 Task: Change  the formatting of the data to Which is Less than 10, In conditional formating, put the option 'Light Red Fill with Drak Red Text. 'add another formatting option Format As Table, insert the option Blue Table style Light 9 , change the format of Column Width to Auto fit Row HeightIn the sheet   Proactive Sales   book
Action: Mouse moved to (66, 217)
Screenshot: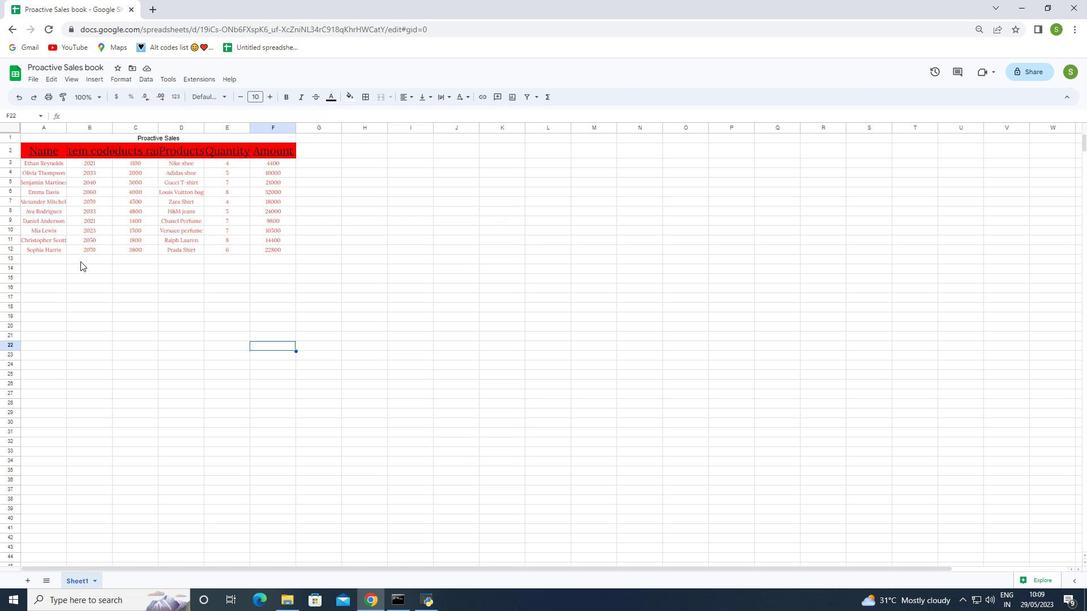 
Action: Mouse pressed left at (79, 265)
Screenshot: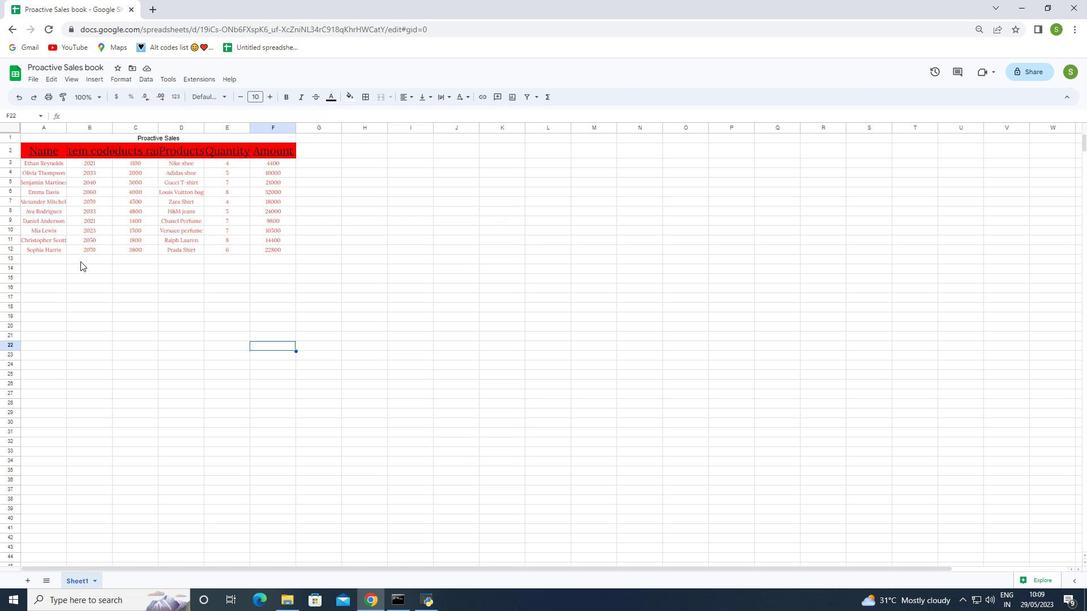
Action: Mouse moved to (26, 146)
Screenshot: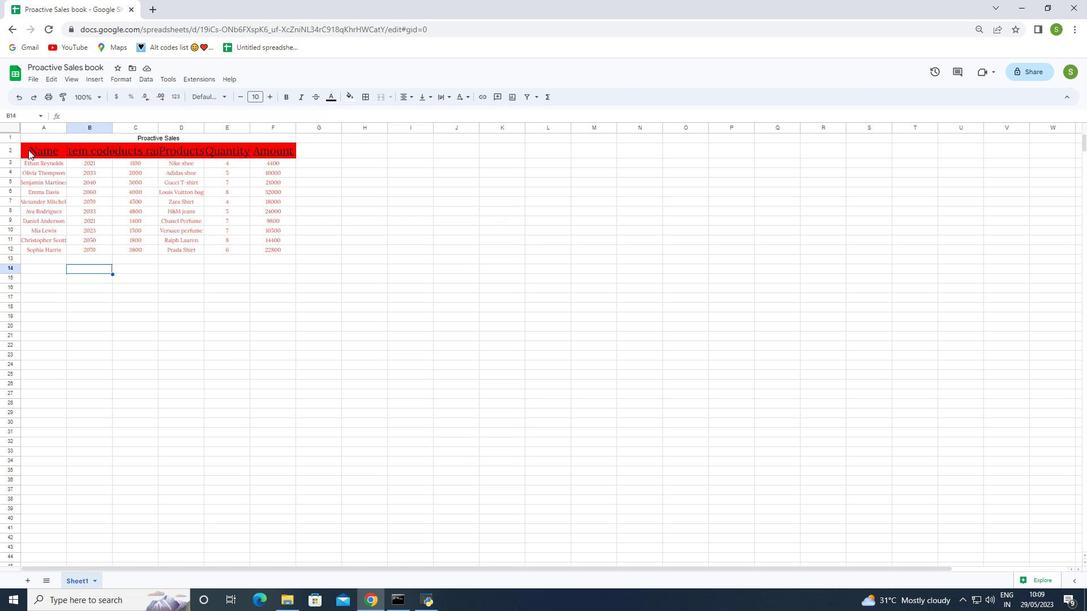 
Action: Mouse pressed left at (26, 146)
Screenshot: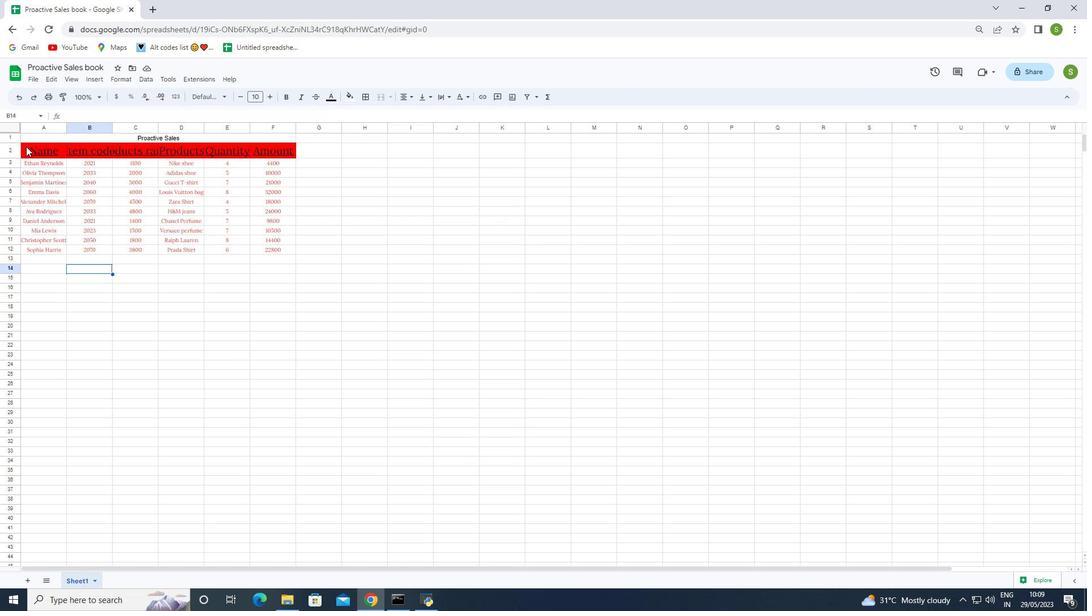 
Action: Mouse moved to (249, 312)
Screenshot: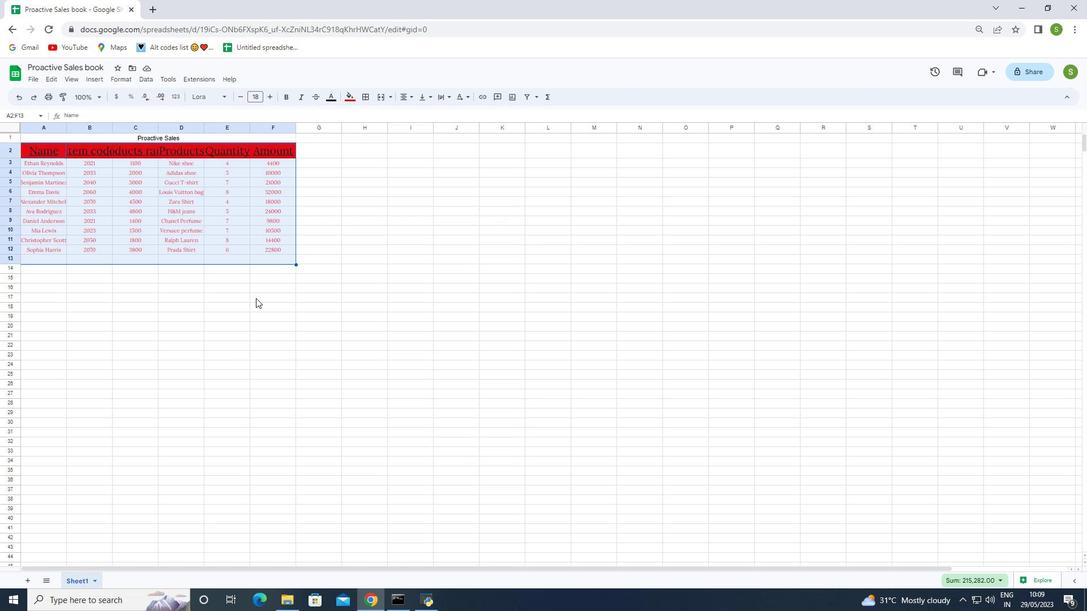 
Action: Mouse pressed left at (249, 312)
Screenshot: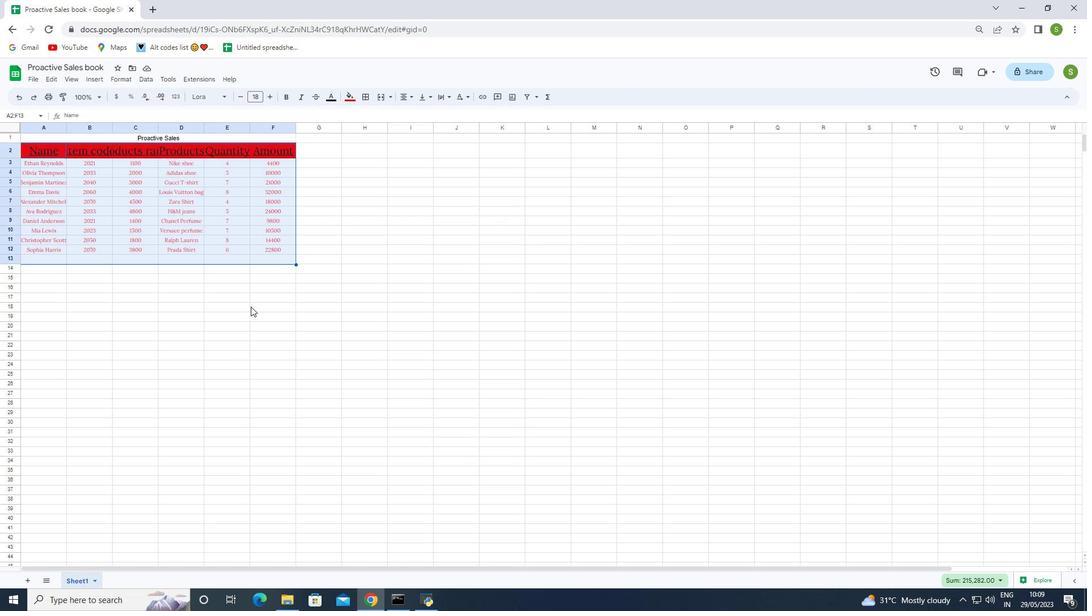 
Action: Mouse moved to (24, 145)
Screenshot: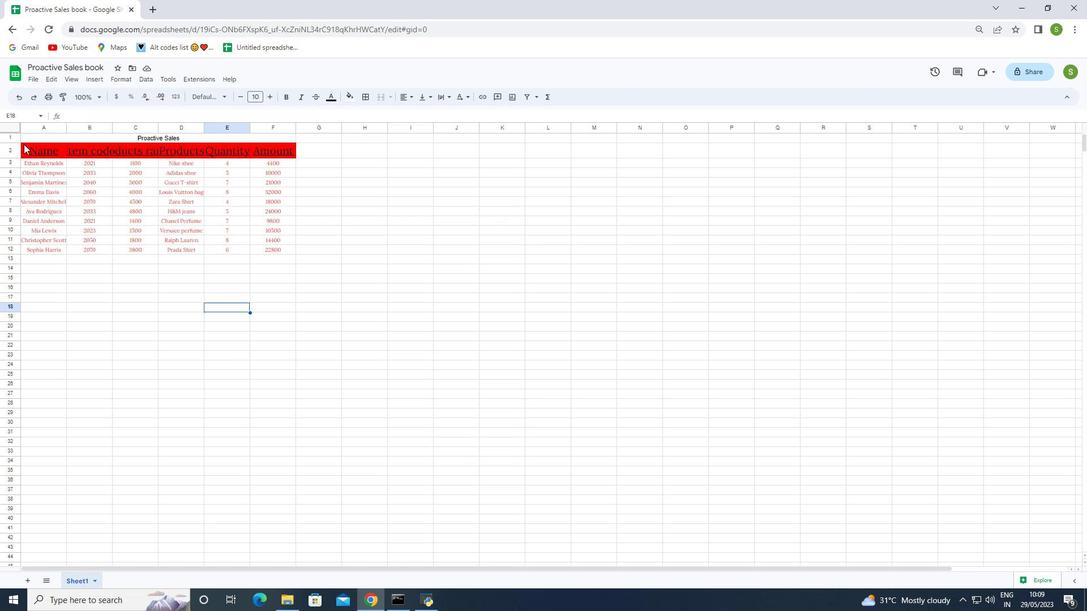 
Action: Mouse pressed left at (24, 145)
Screenshot: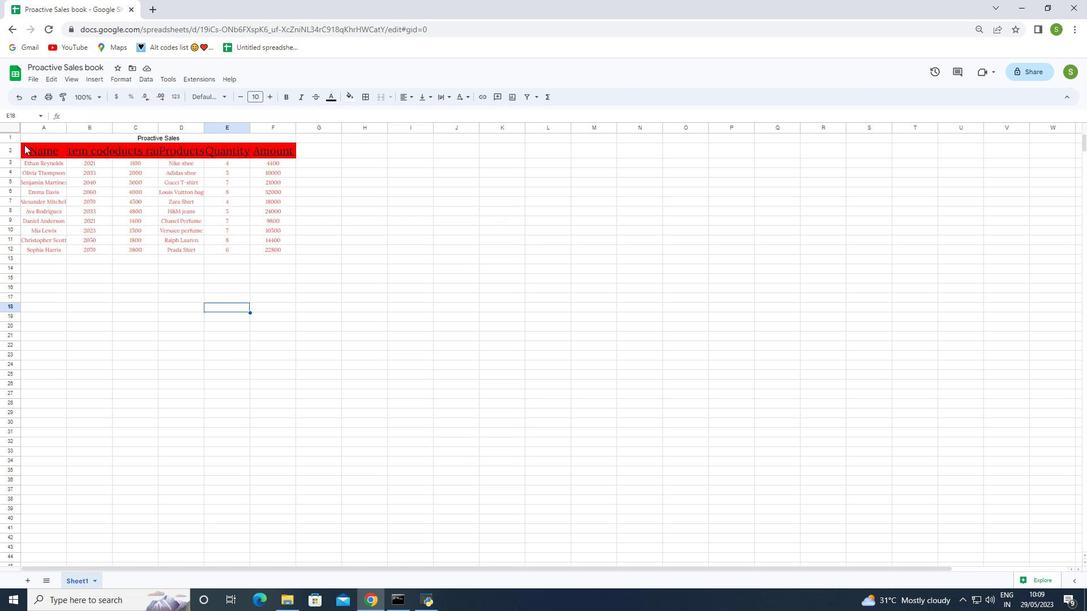 
Action: Mouse moved to (139, 244)
Screenshot: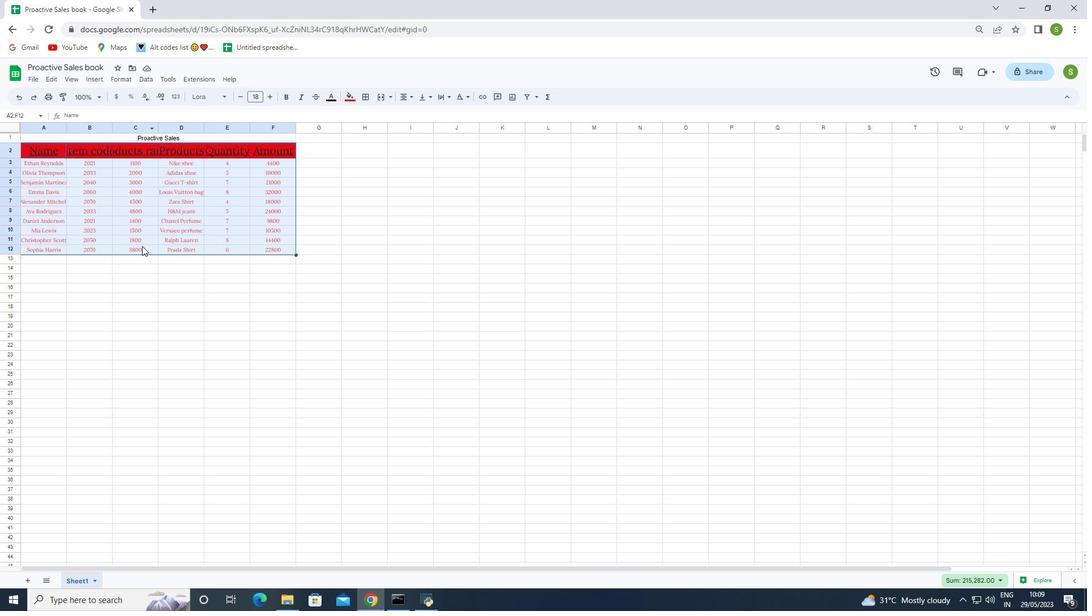 
Action: Mouse pressed left at (139, 244)
Screenshot: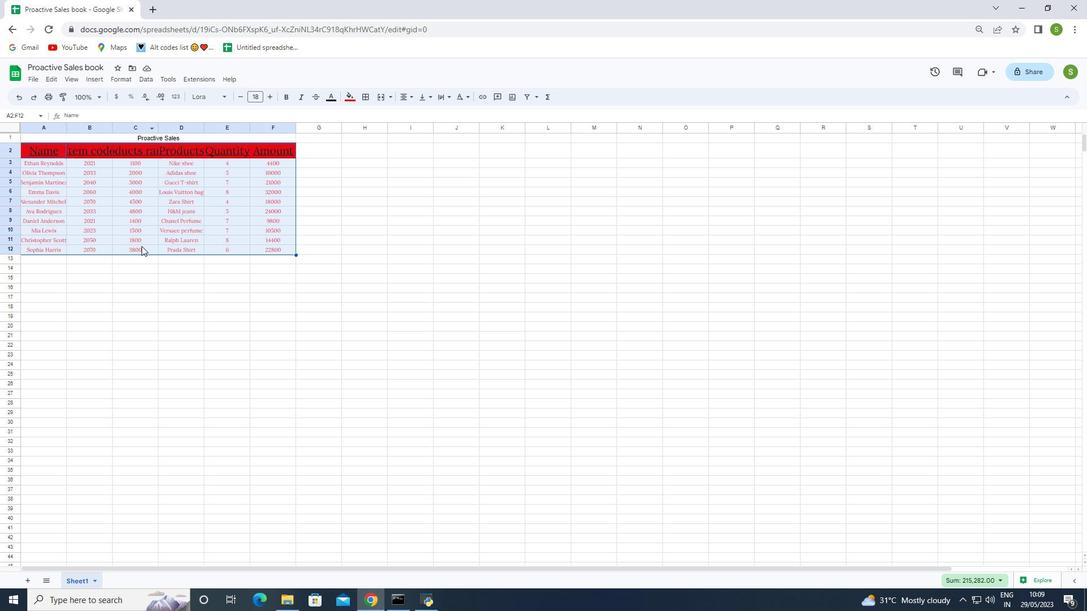
Action: Mouse moved to (27, 149)
Screenshot: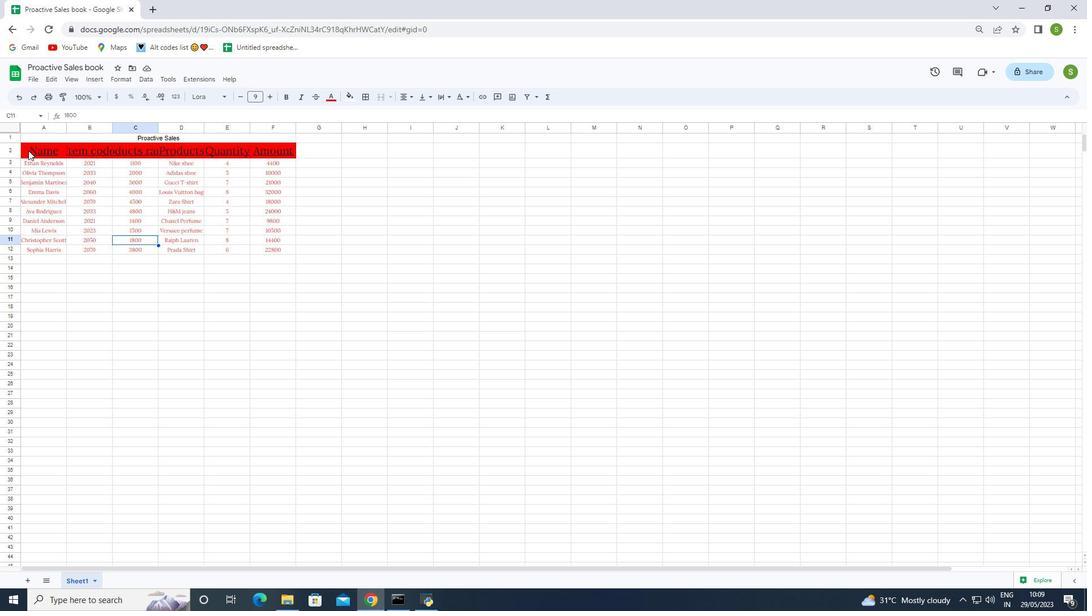 
Action: Mouse pressed left at (27, 149)
Screenshot: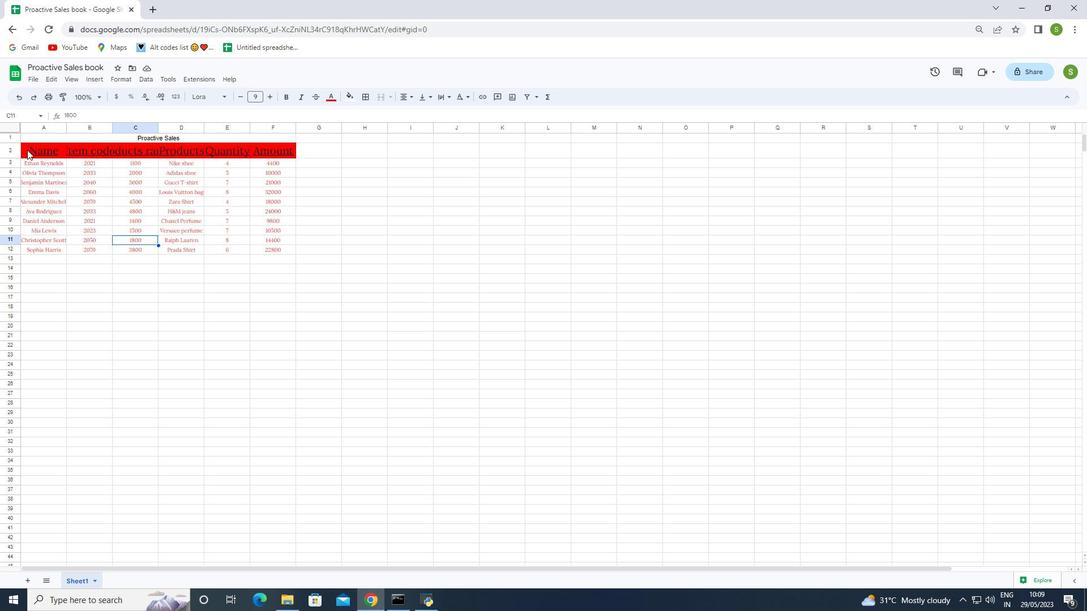 
Action: Mouse moved to (116, 82)
Screenshot: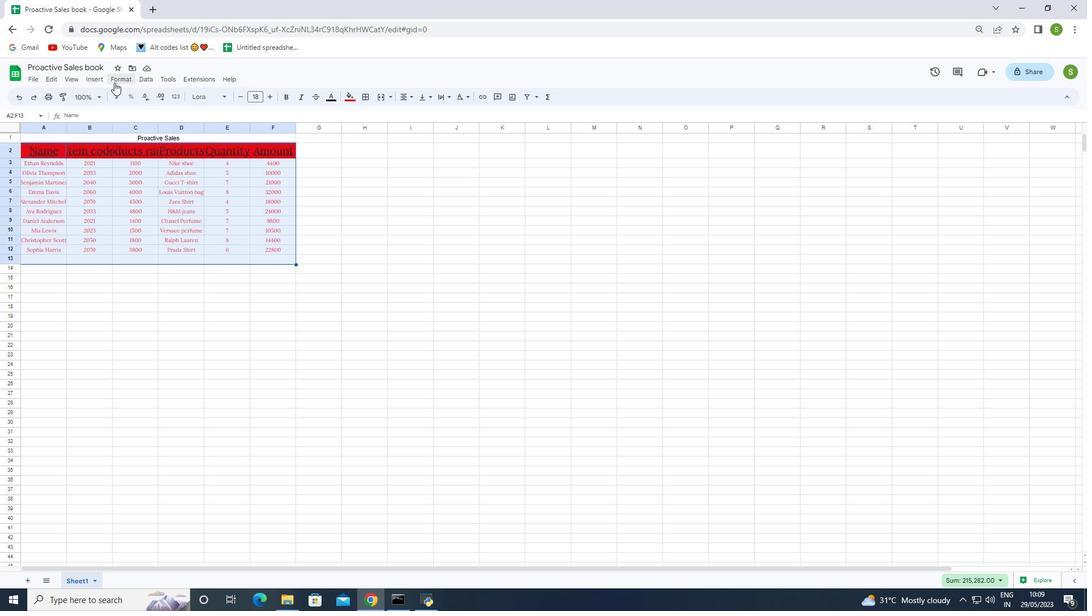 
Action: Mouse pressed left at (116, 82)
Screenshot: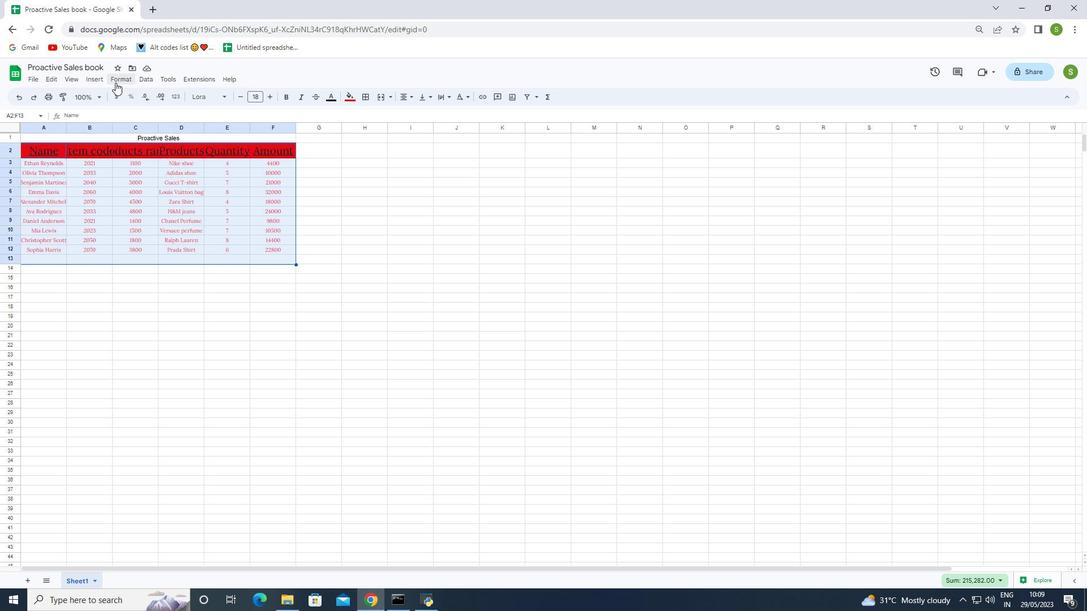 
Action: Mouse moved to (128, 233)
Screenshot: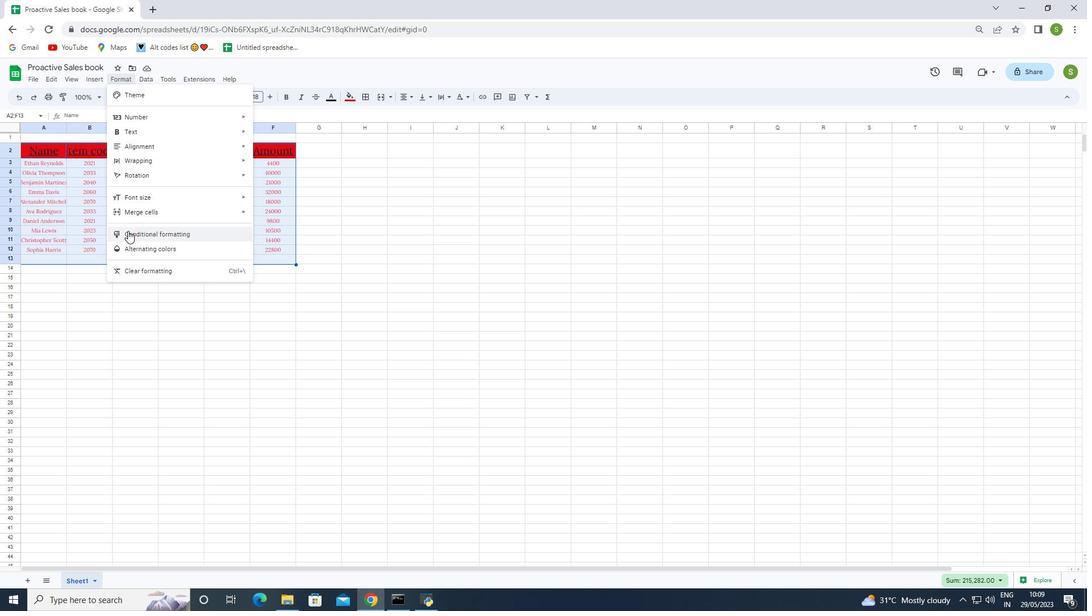 
Action: Mouse pressed left at (128, 233)
Screenshot: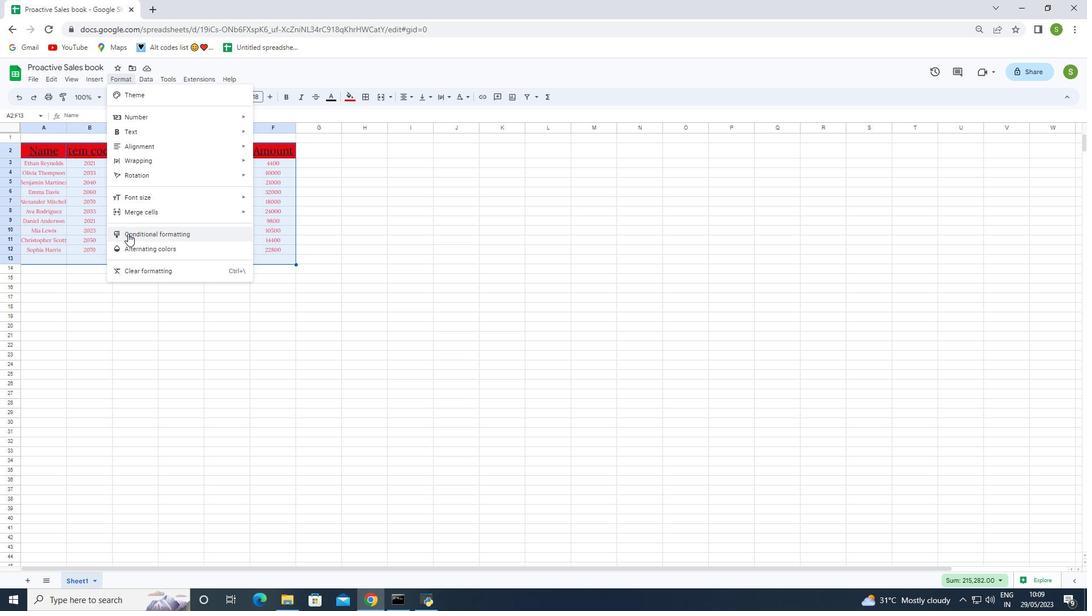 
Action: Mouse moved to (992, 220)
Screenshot: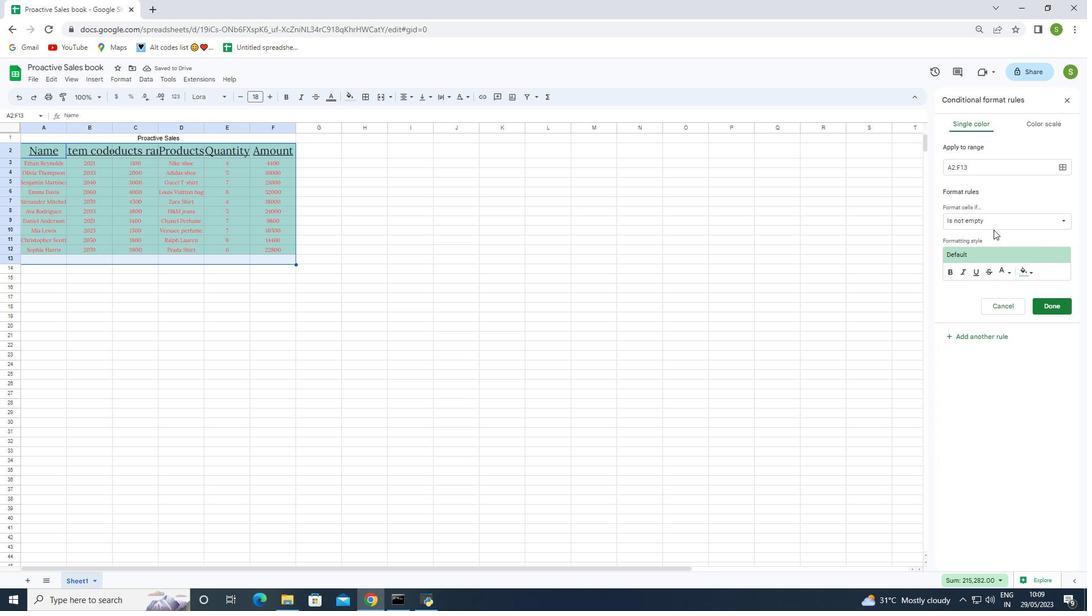 
Action: Mouse pressed left at (992, 220)
Screenshot: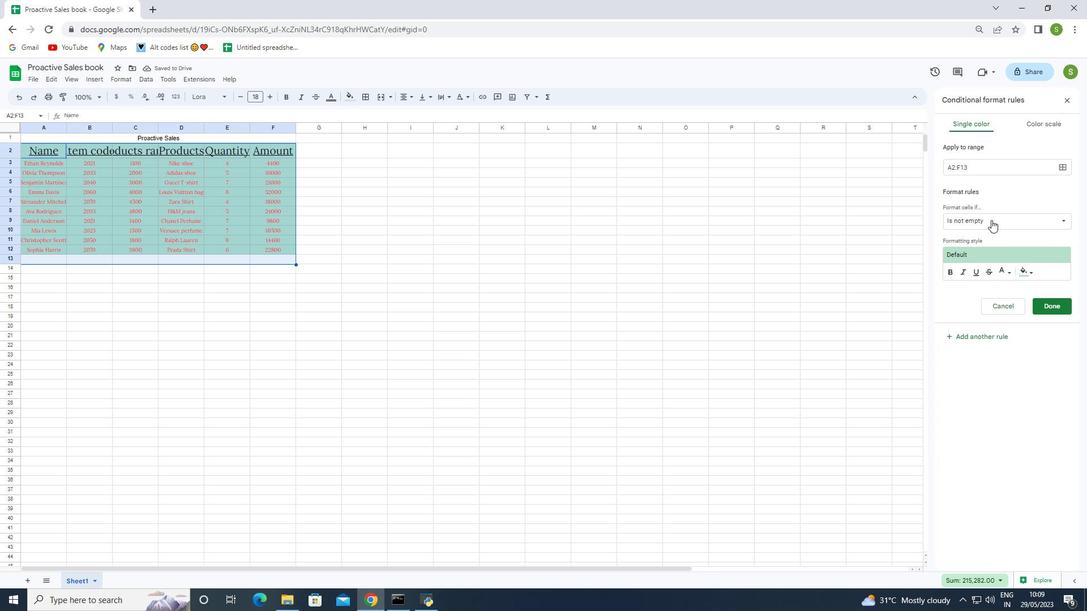 
Action: Mouse moved to (981, 396)
Screenshot: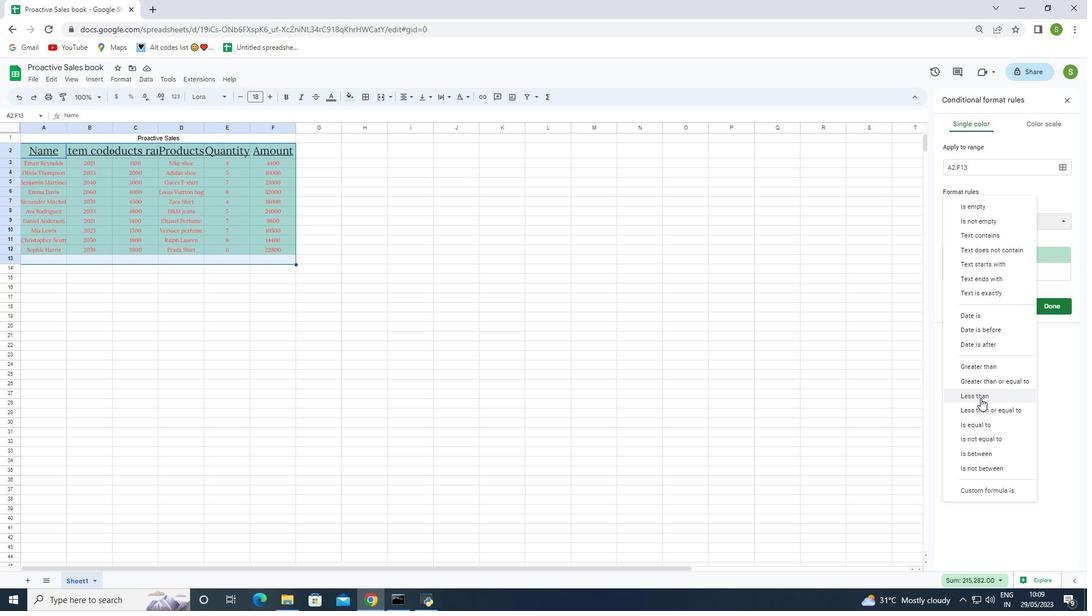 
Action: Mouse pressed left at (981, 396)
Screenshot: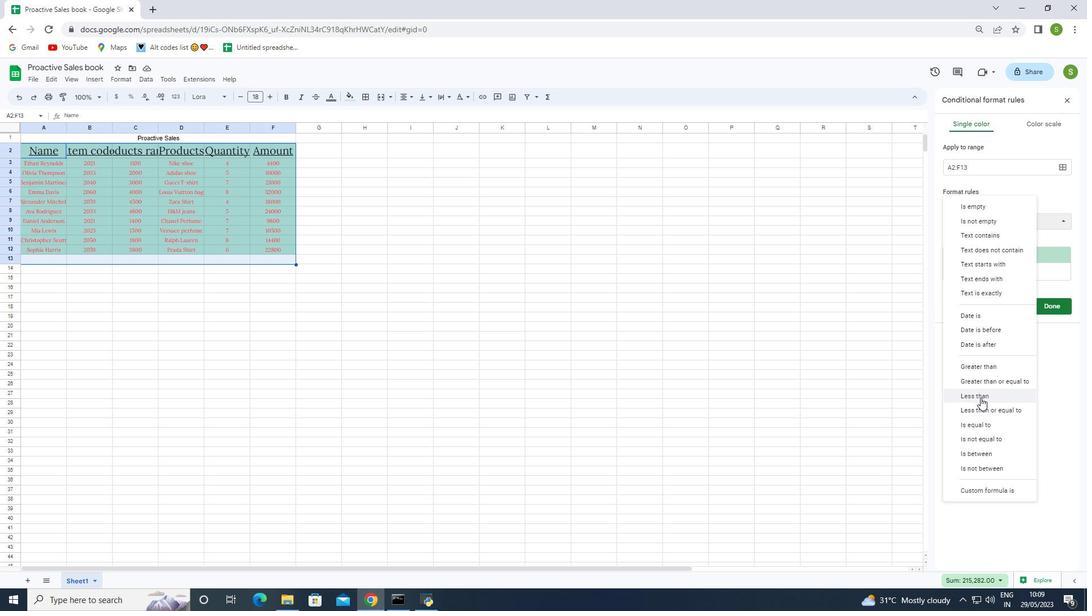 
Action: Mouse moved to (968, 244)
Screenshot: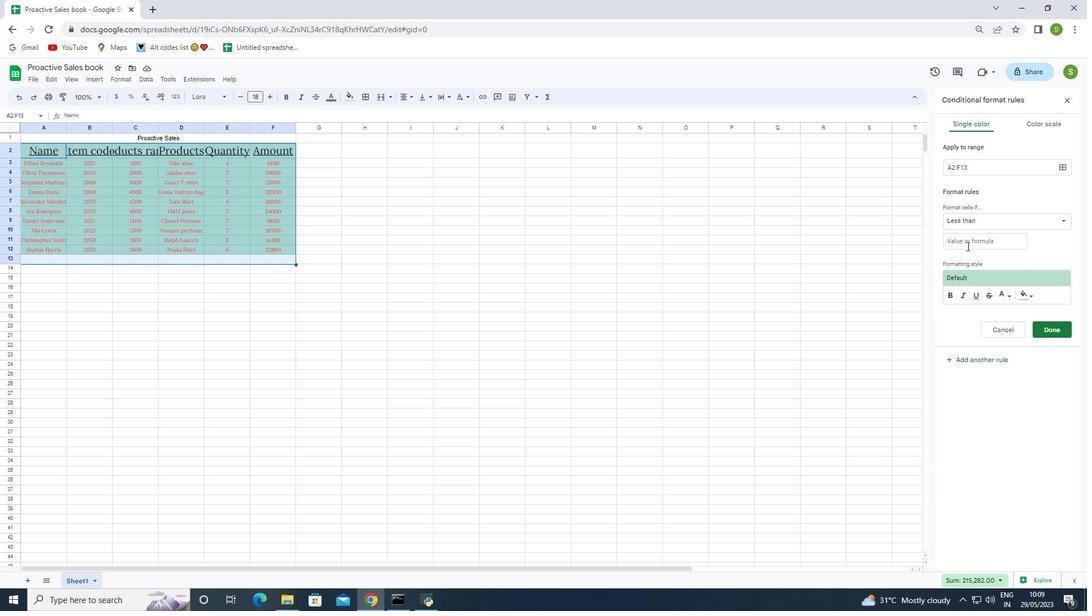 
Action: Mouse pressed left at (968, 244)
Screenshot: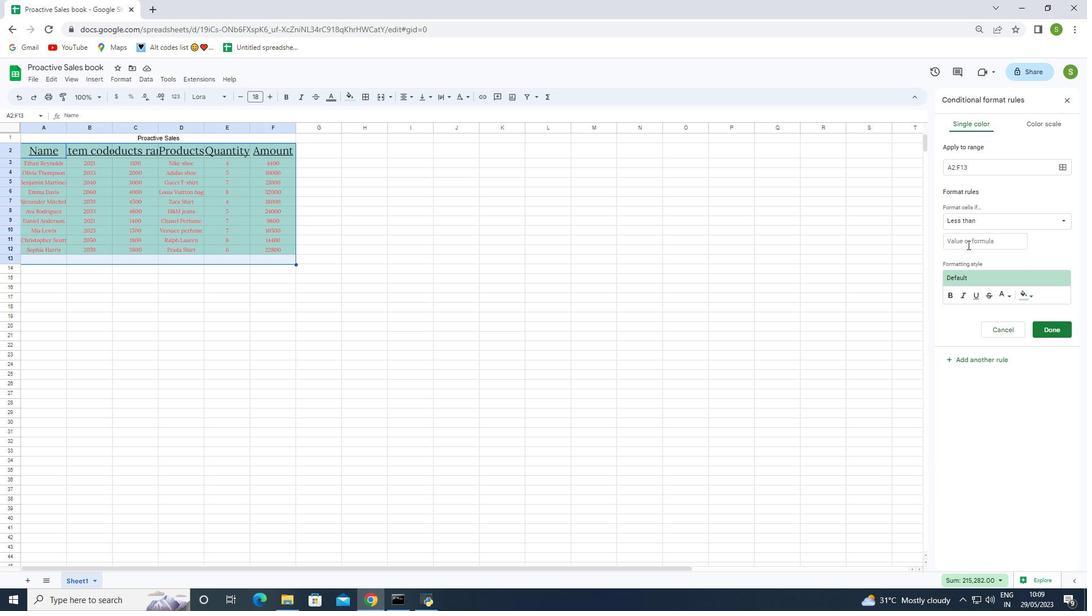 
Action: Key pressed 10
Screenshot: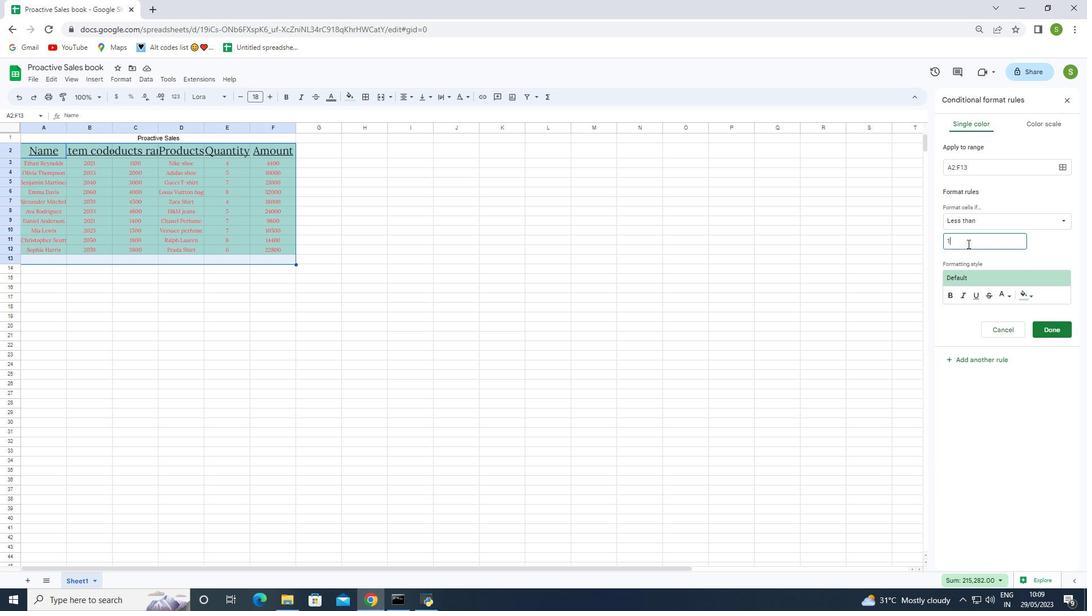
Action: Mouse moved to (1025, 295)
Screenshot: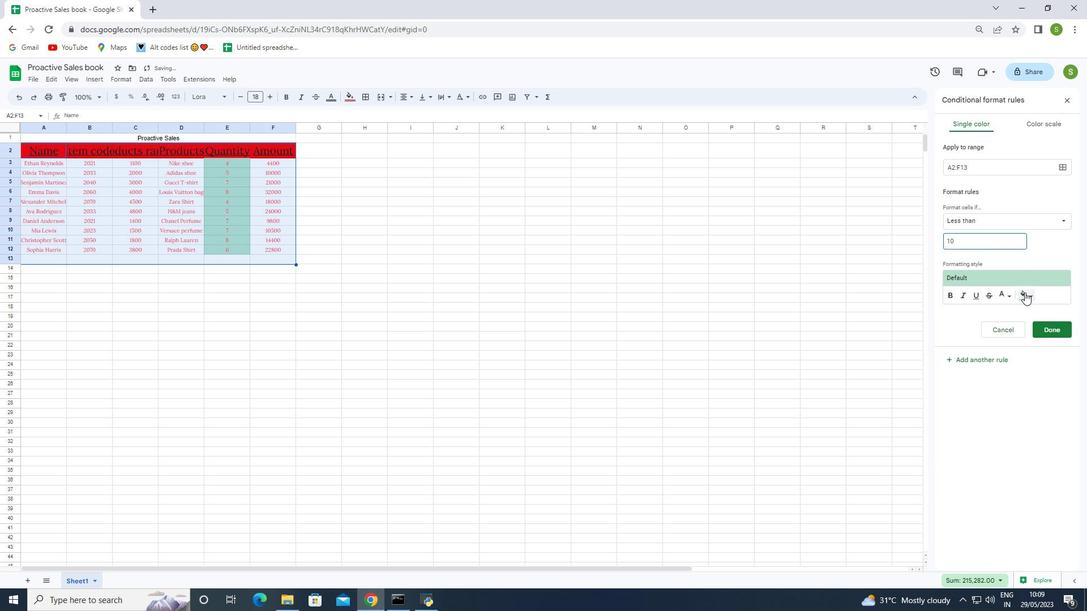 
Action: Mouse pressed left at (1025, 295)
Screenshot: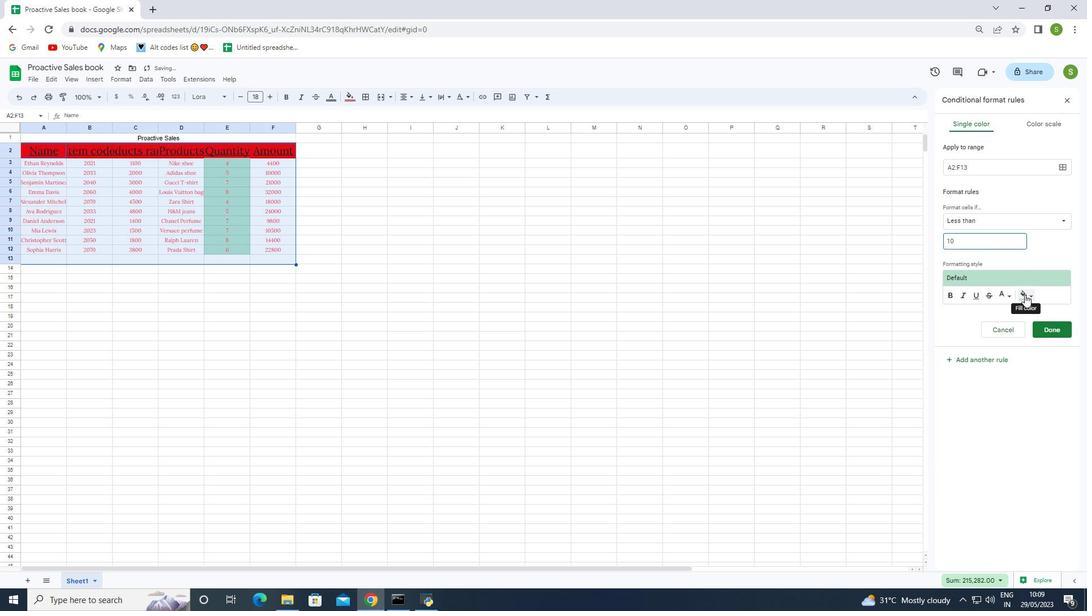 
Action: Mouse moved to (949, 362)
Screenshot: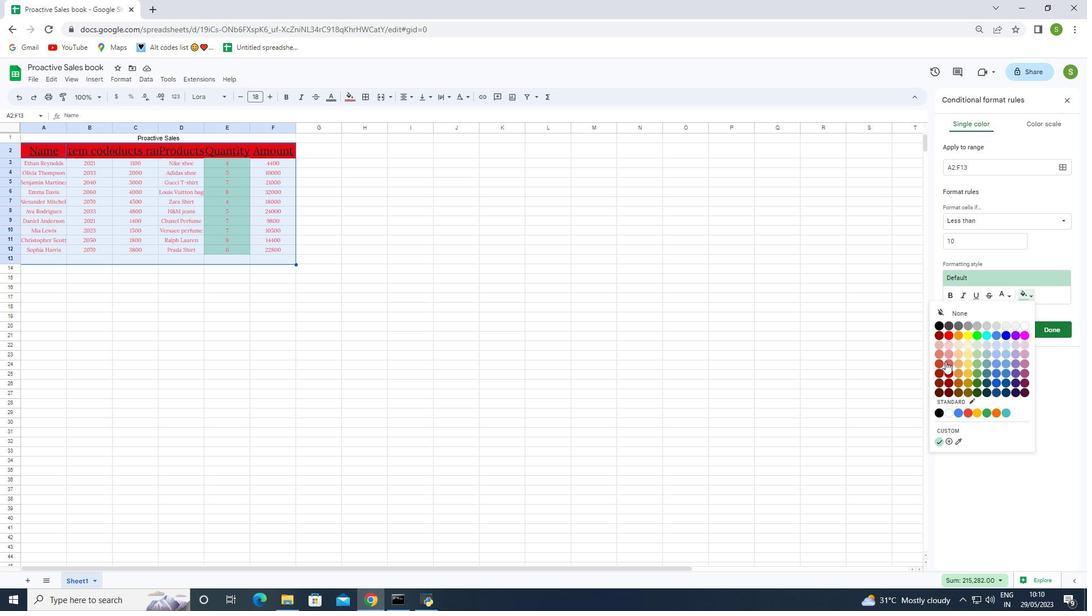 
Action: Mouse pressed left at (949, 362)
Screenshot: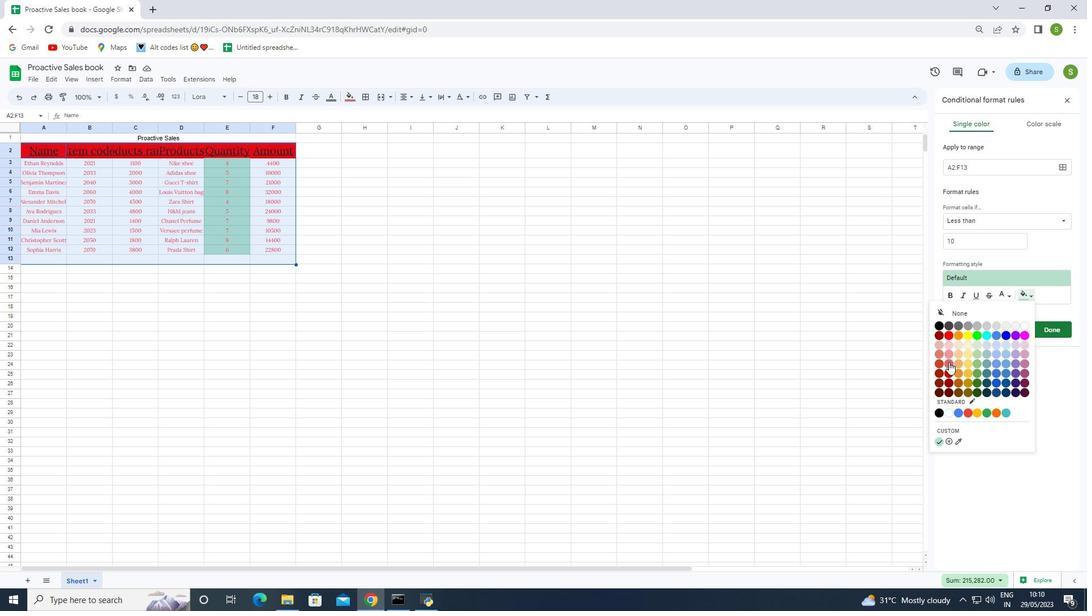 
Action: Mouse moved to (1010, 294)
Screenshot: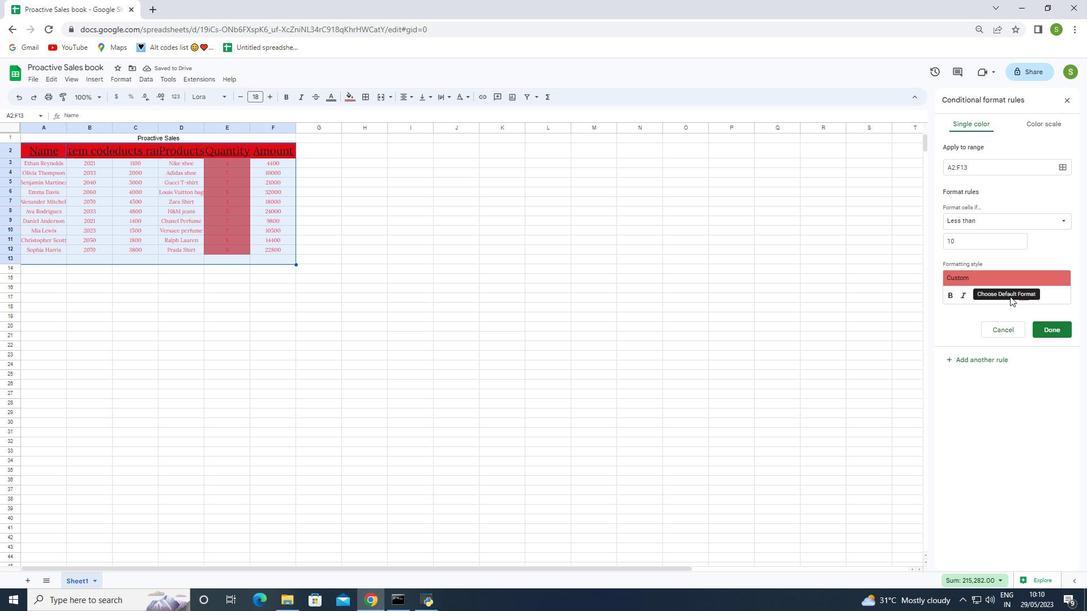 
Action: Mouse pressed left at (1010, 294)
Screenshot: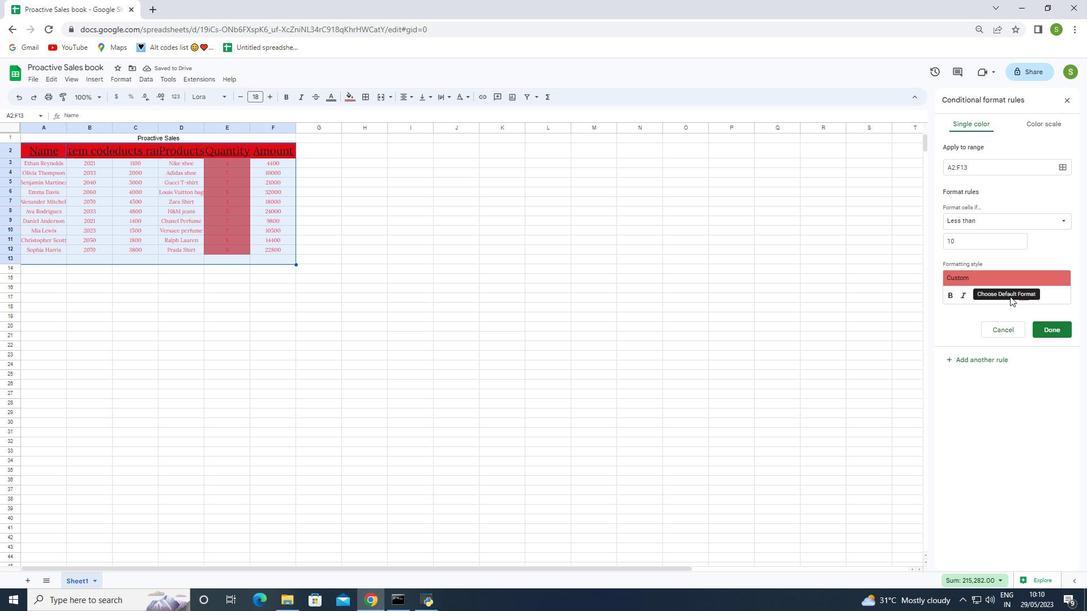 
Action: Mouse pressed left at (1010, 294)
Screenshot: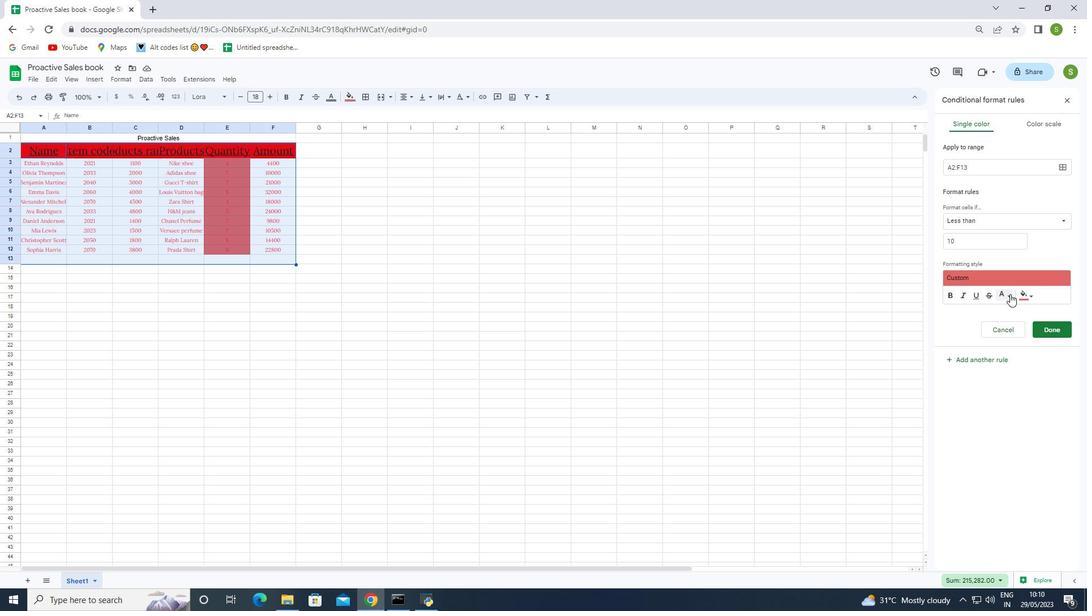 
Action: Mouse moved to (951, 372)
Screenshot: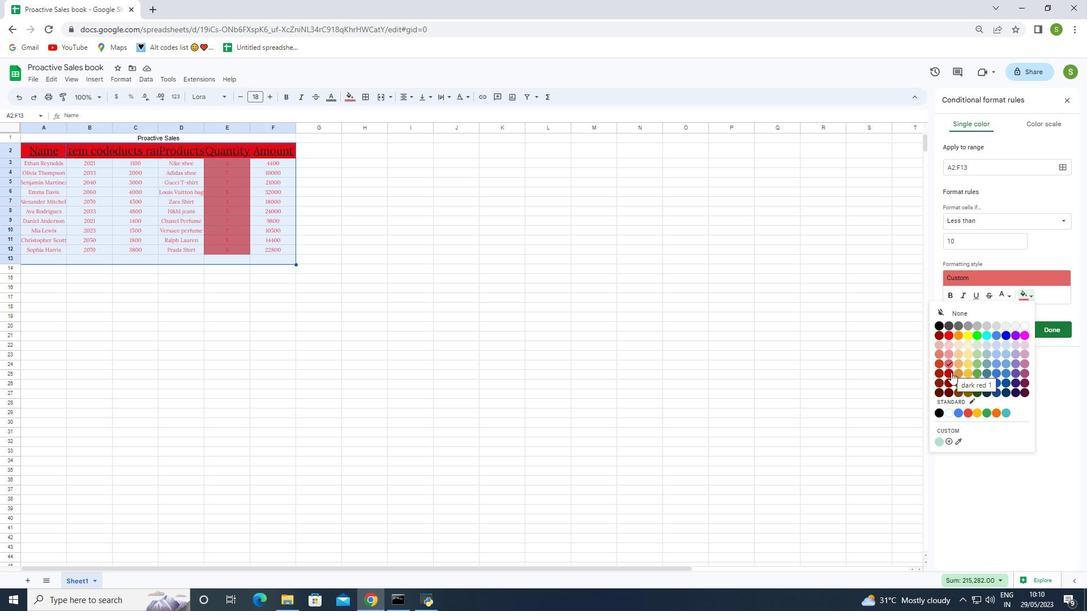 
Action: Mouse pressed left at (951, 372)
Screenshot: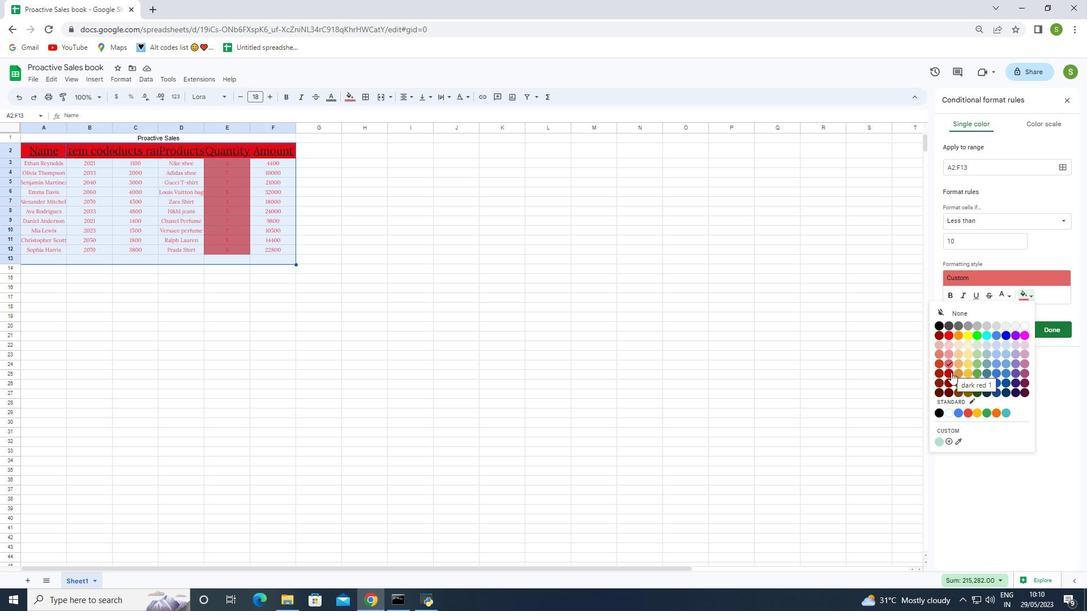 
Action: Mouse moved to (11, 128)
Screenshot: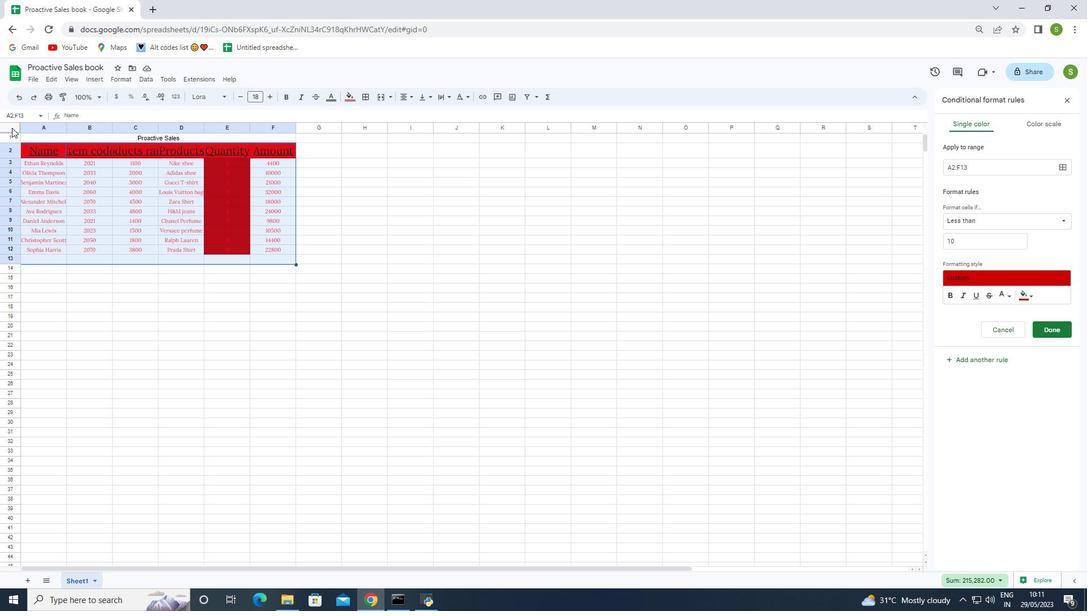 
Action: Mouse pressed left at (11, 128)
Screenshot: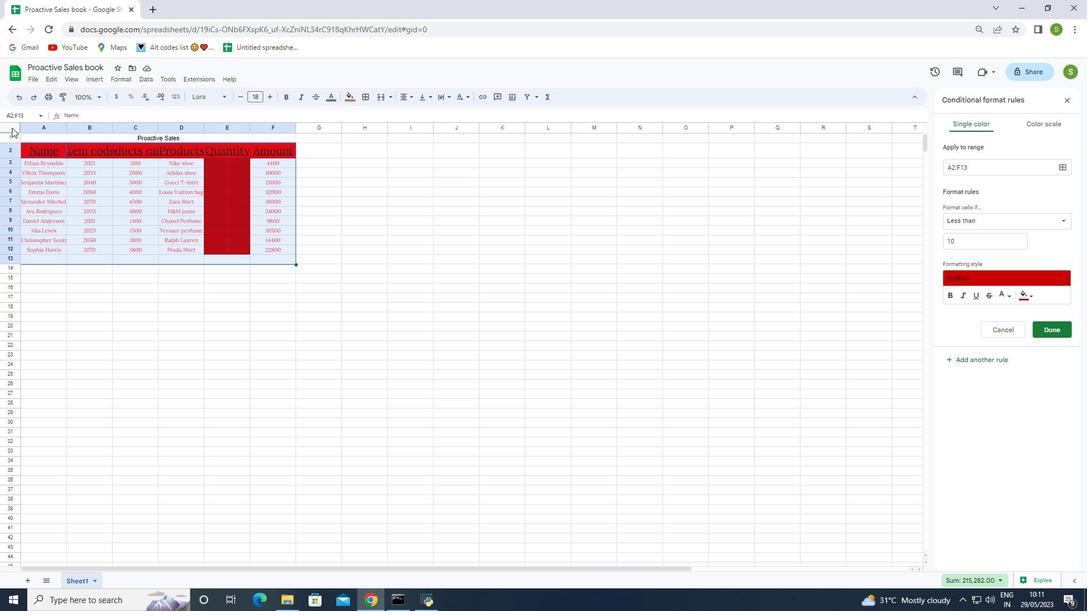 
Action: Mouse moved to (111, 130)
Screenshot: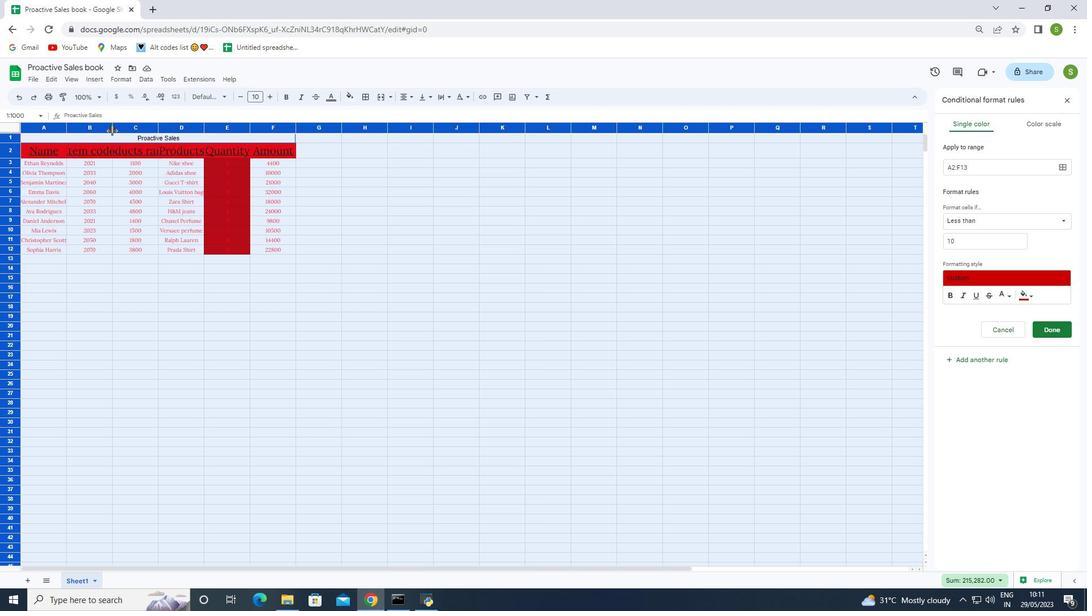 
Action: Mouse pressed left at (111, 130)
Screenshot: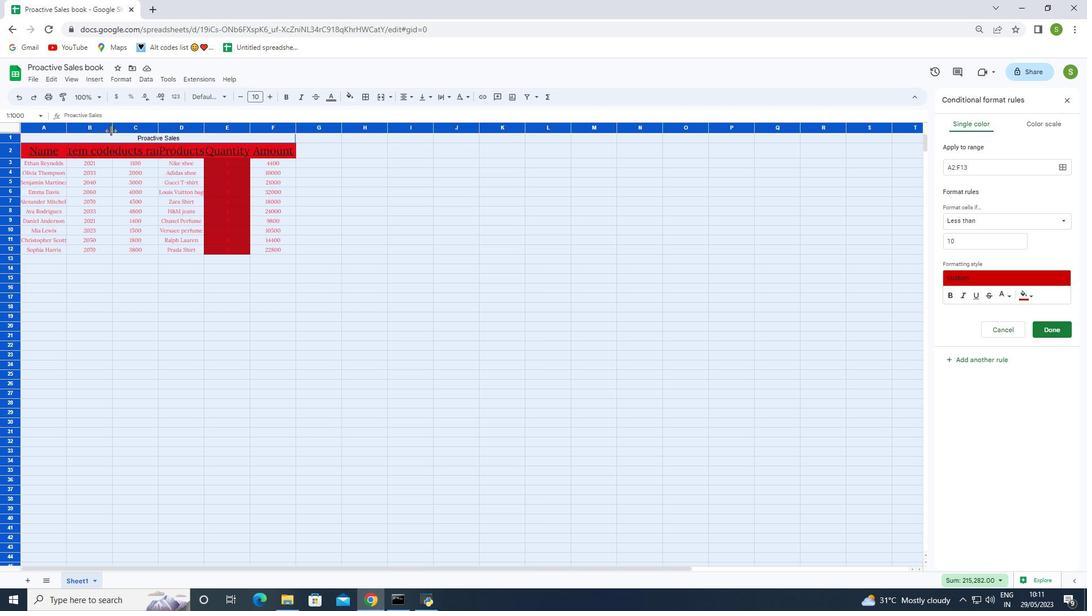 
Action: Mouse pressed left at (111, 130)
Screenshot: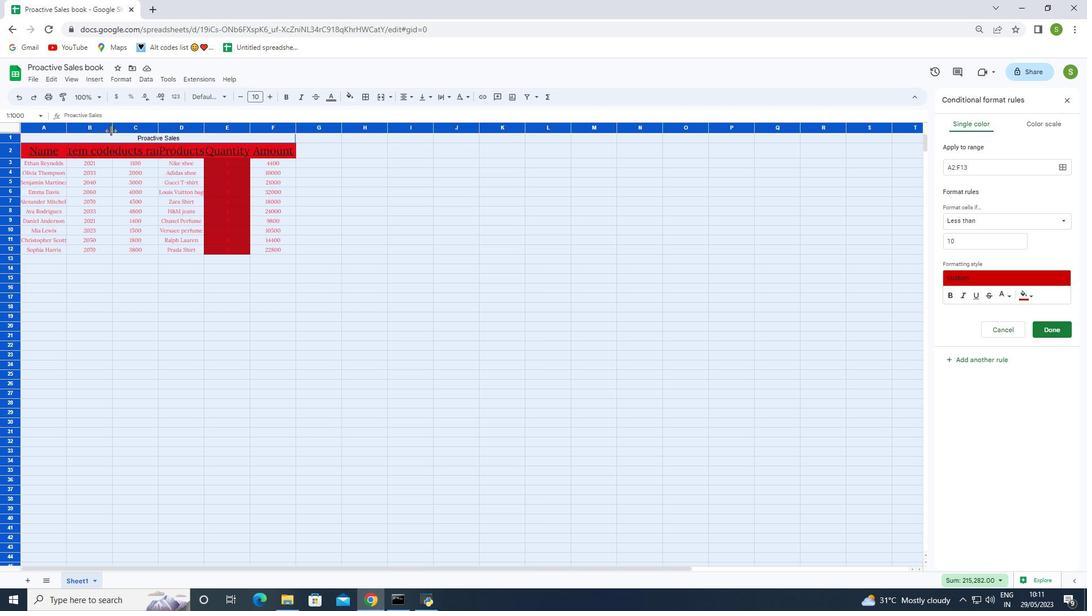 
Action: Mouse moved to (125, 128)
Screenshot: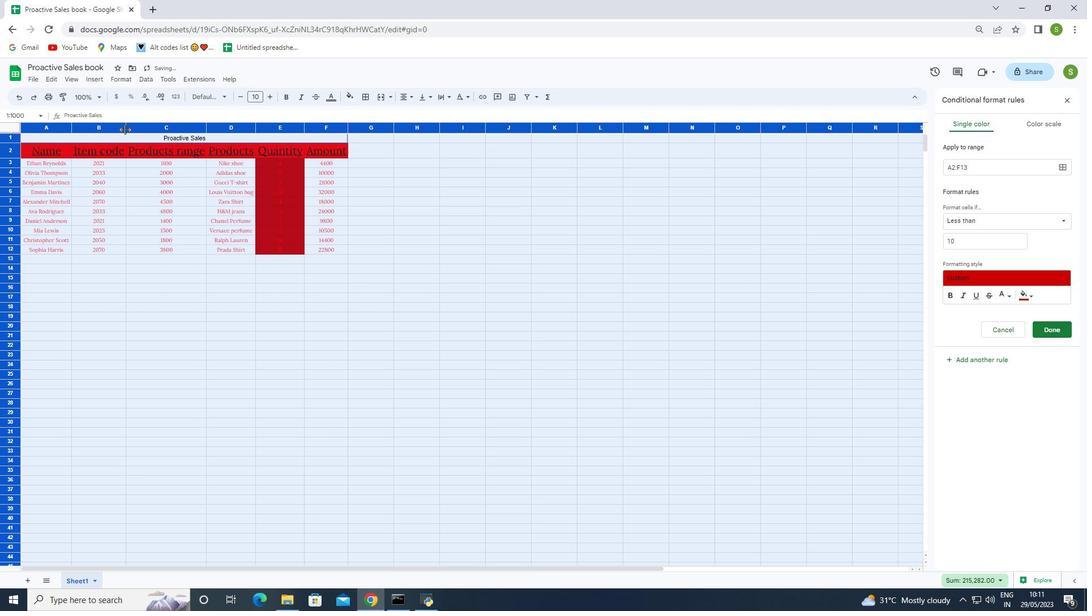 
Action: Mouse pressed left at (125, 128)
Screenshot: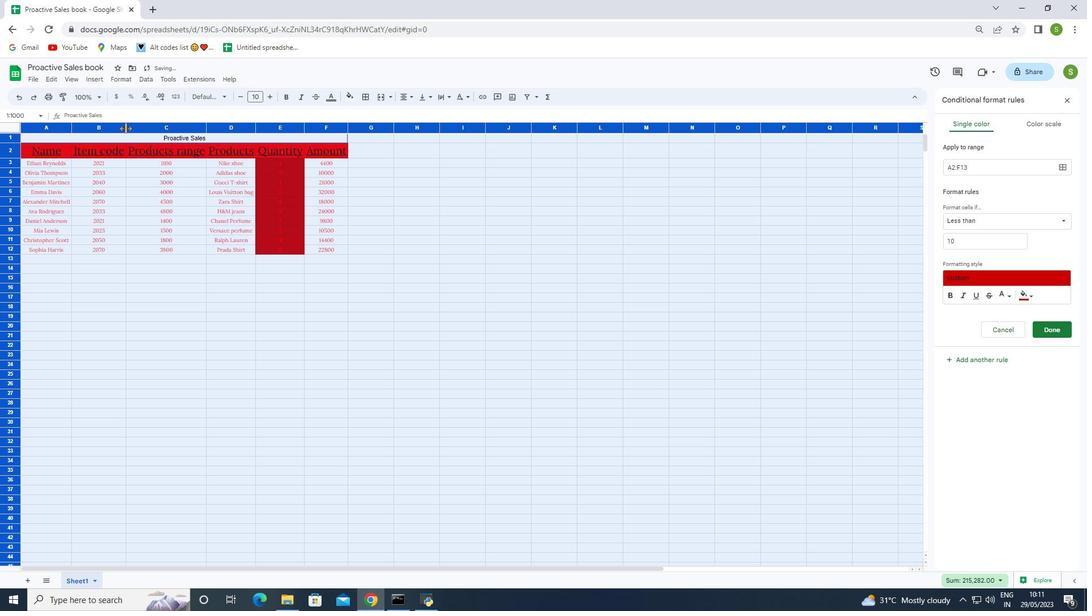 
Action: Mouse pressed left at (125, 128)
Screenshot: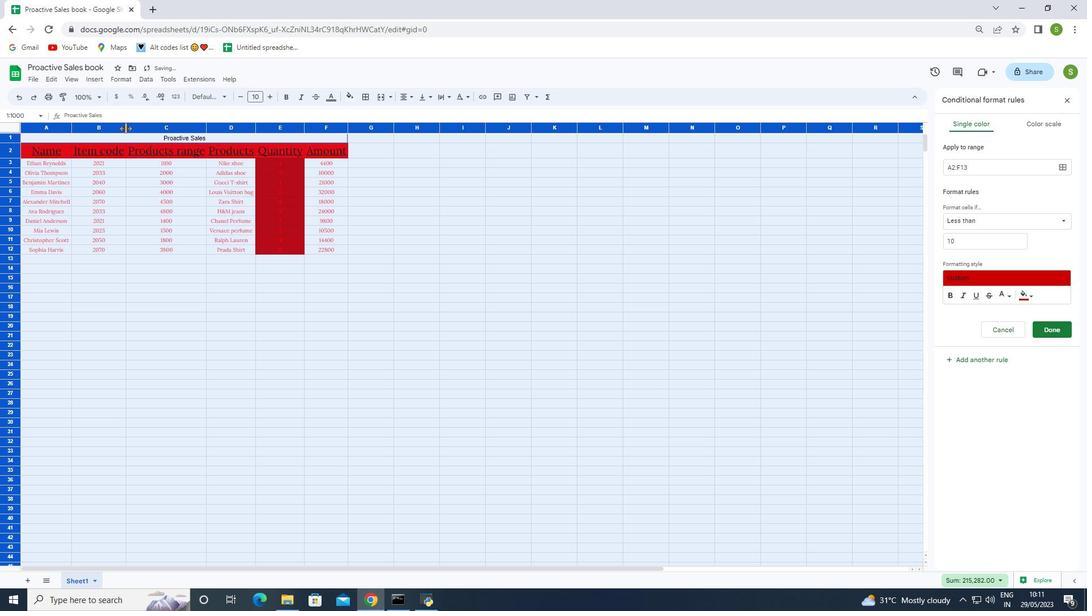 
Action: Mouse moved to (11, 129)
Screenshot: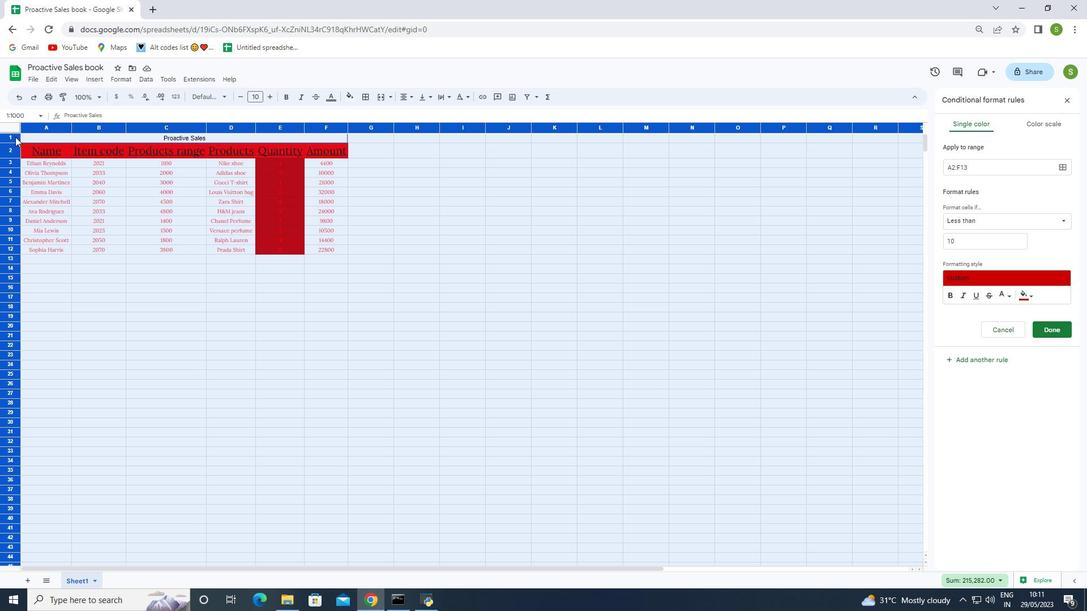 
Action: Mouse pressed left at (11, 129)
Screenshot: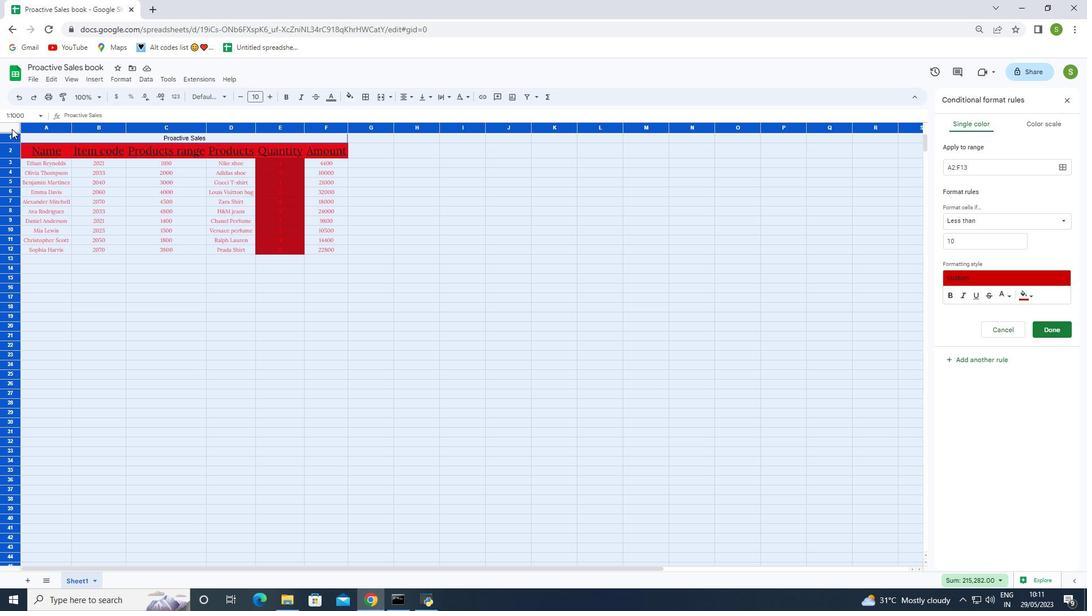 
Action: Mouse moved to (70, 126)
Screenshot: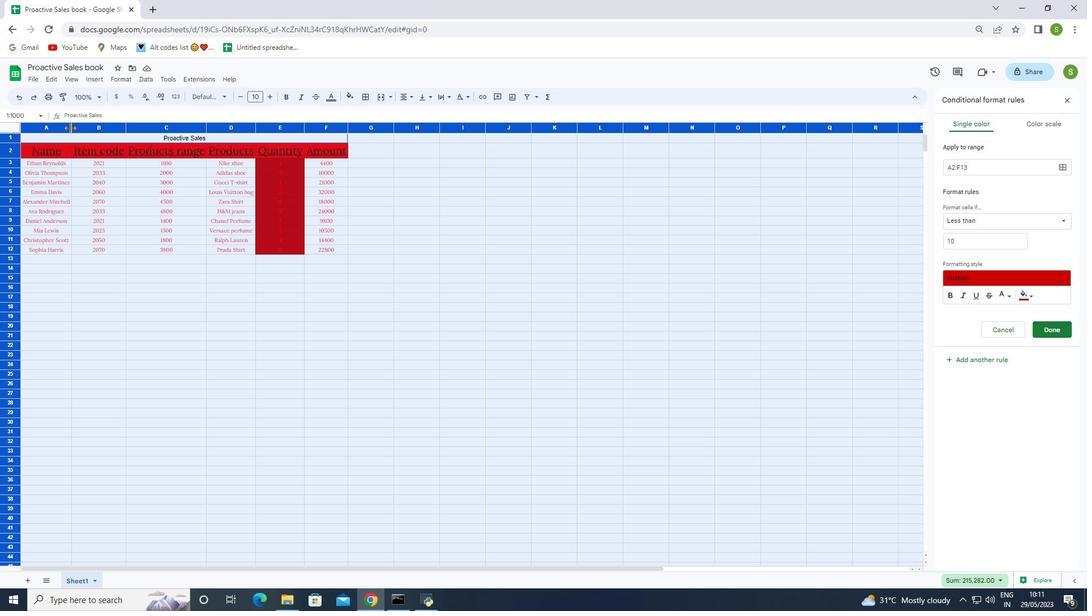 
Action: Mouse pressed left at (70, 126)
Screenshot: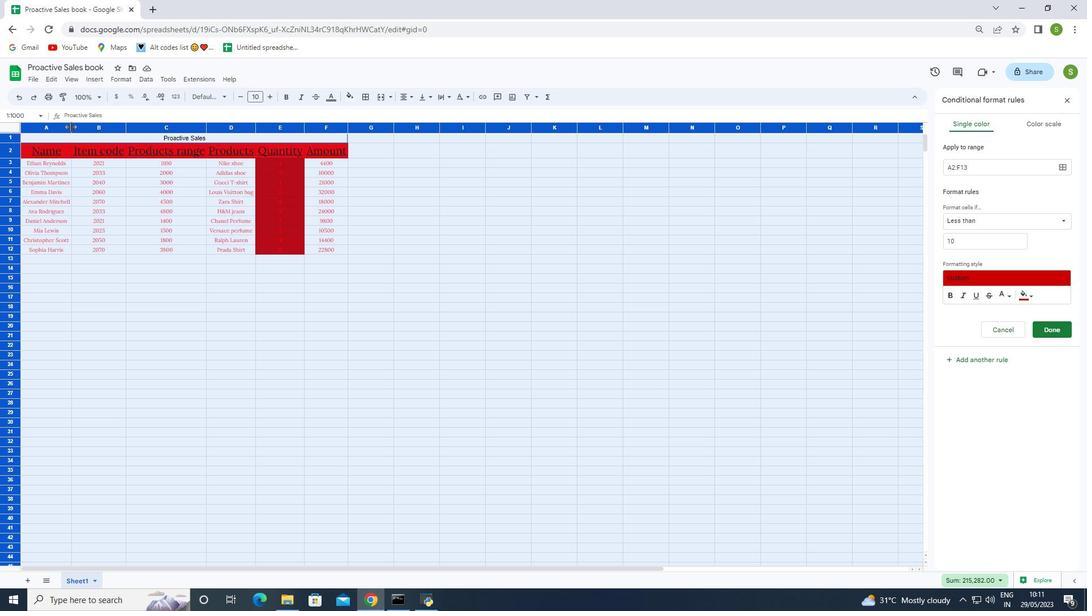 
Action: Mouse pressed left at (70, 126)
Screenshot: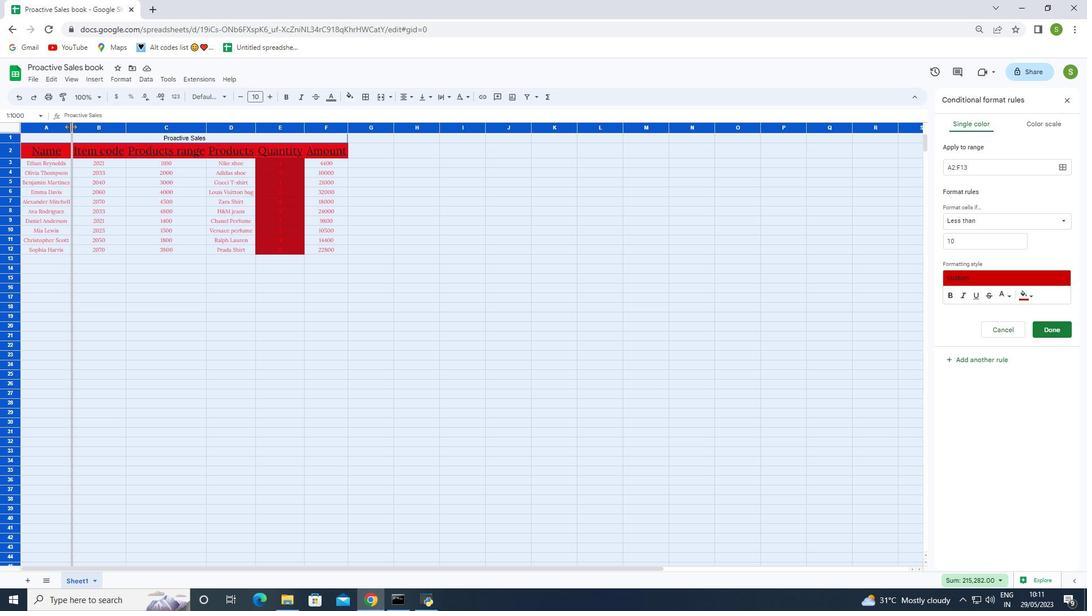 
Action: Mouse pressed left at (70, 126)
Screenshot: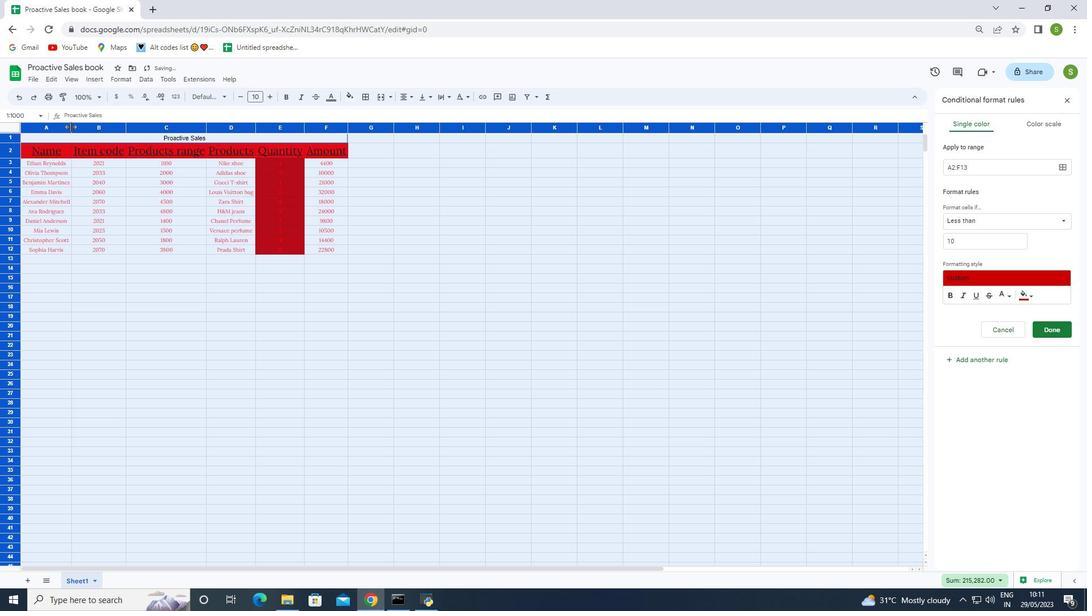 
Action: Mouse pressed left at (70, 126)
Screenshot: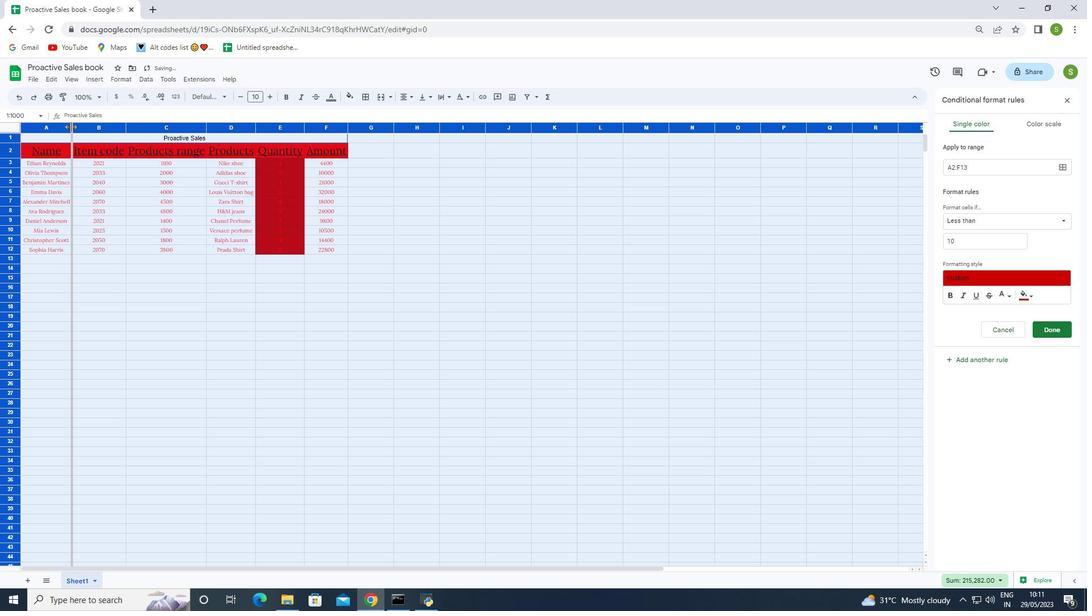 
Action: Mouse moved to (31, 81)
Screenshot: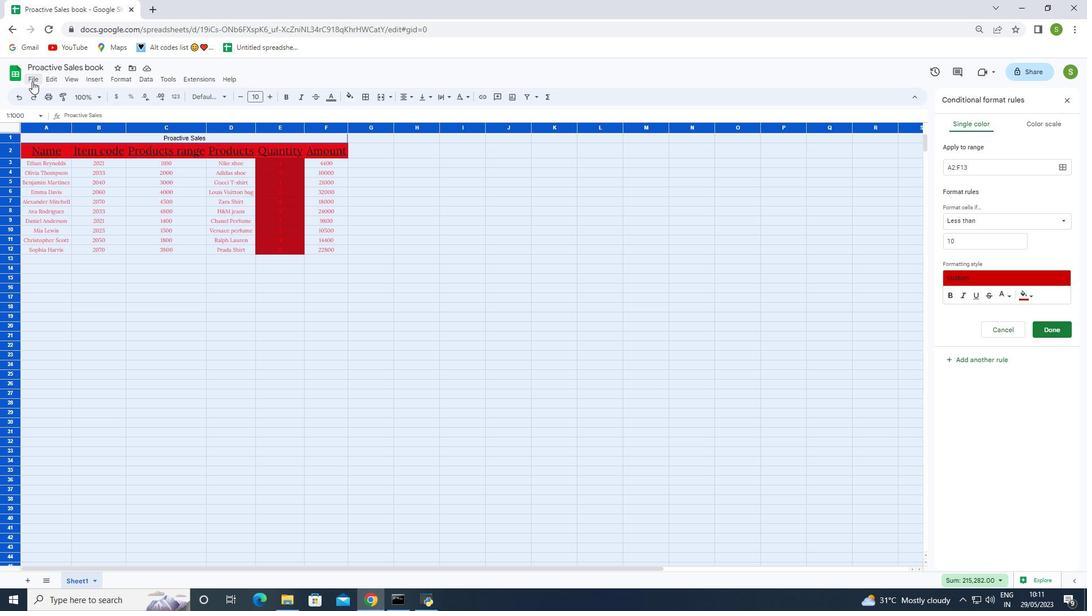 
Action: Mouse pressed left at (31, 81)
Screenshot: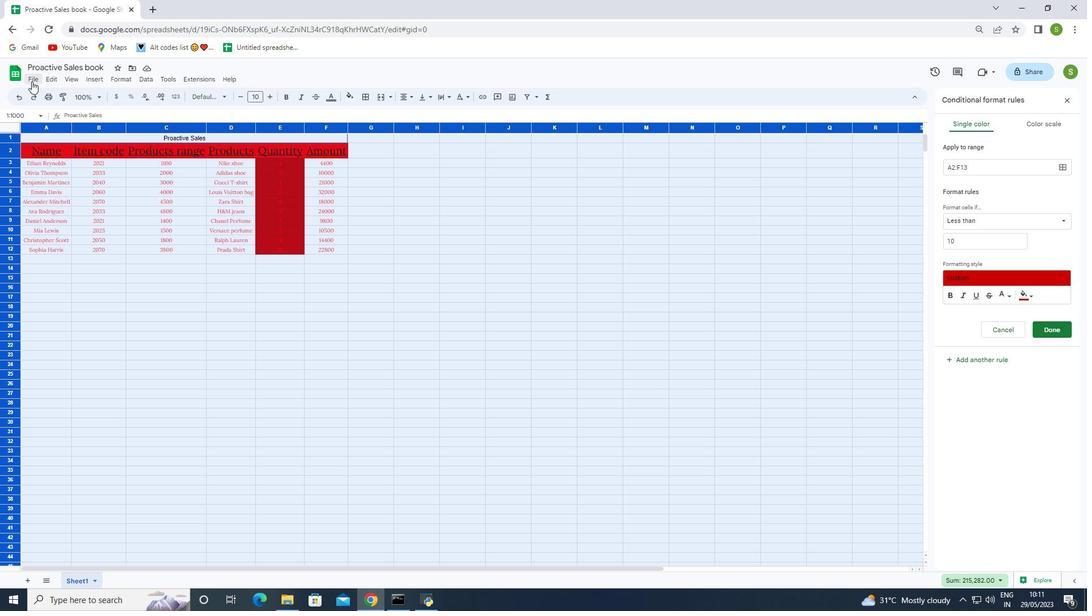 
Action: Mouse moved to (61, 213)
Screenshot: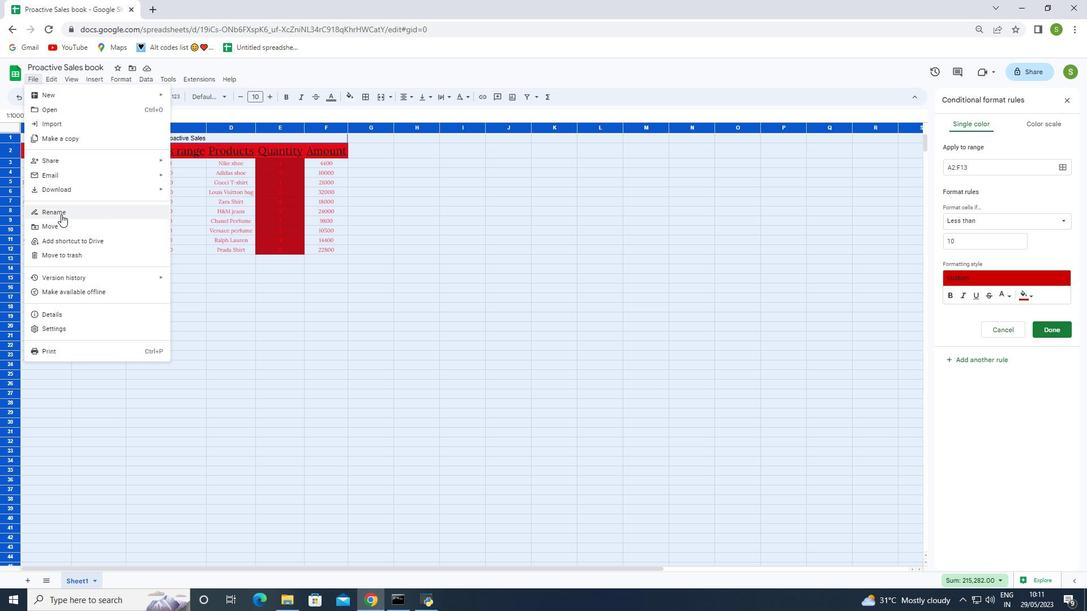 
Action: Mouse pressed left at (61, 213)
Screenshot: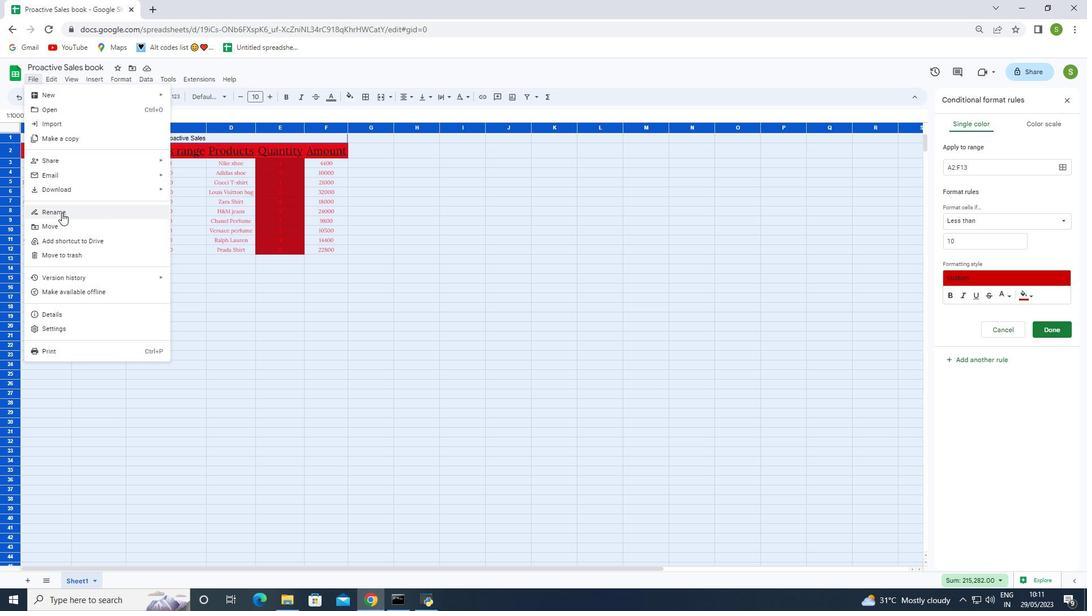 
Action: Mouse moved to (65, 214)
Screenshot: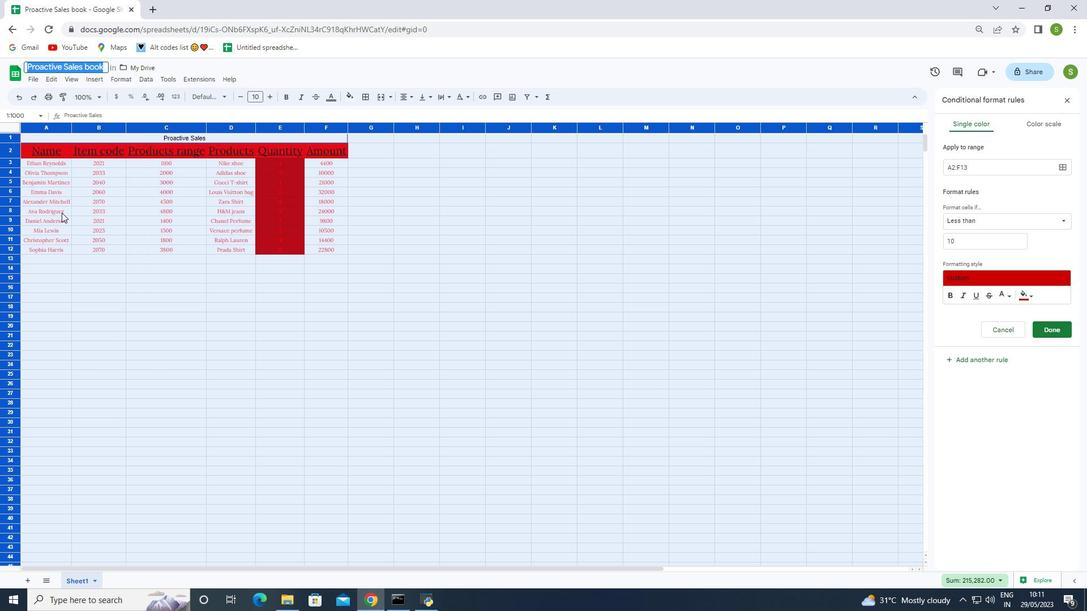 
Action: Key pressed <Key.backspace><Key.shift>Proactive<Key.space><Key.shift>Sales<Key.space>book<Key.enter>
Screenshot: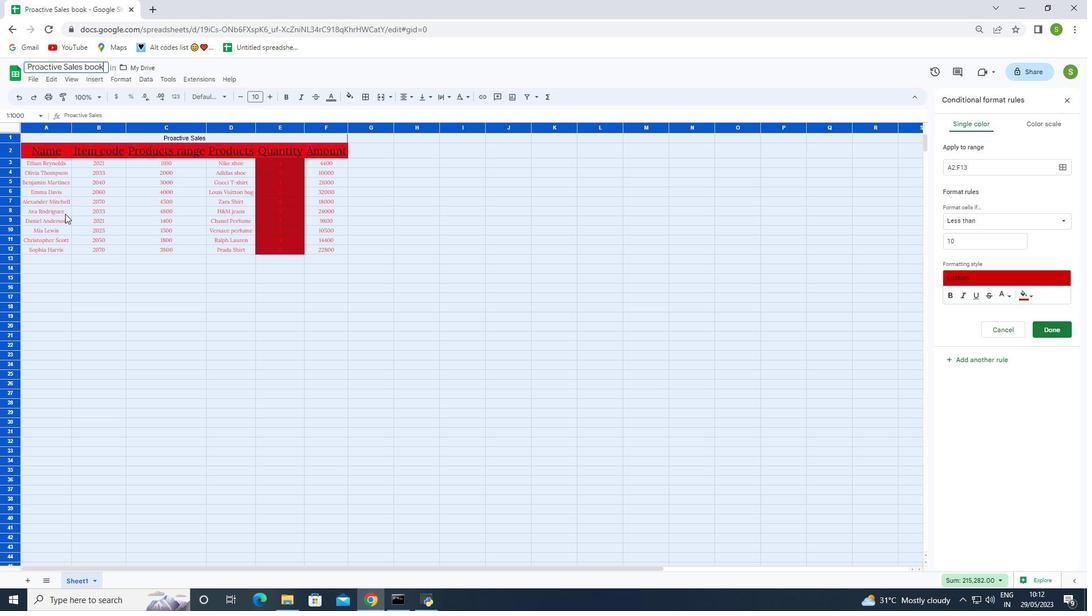 
Action: Mouse moved to (159, 388)
Screenshot: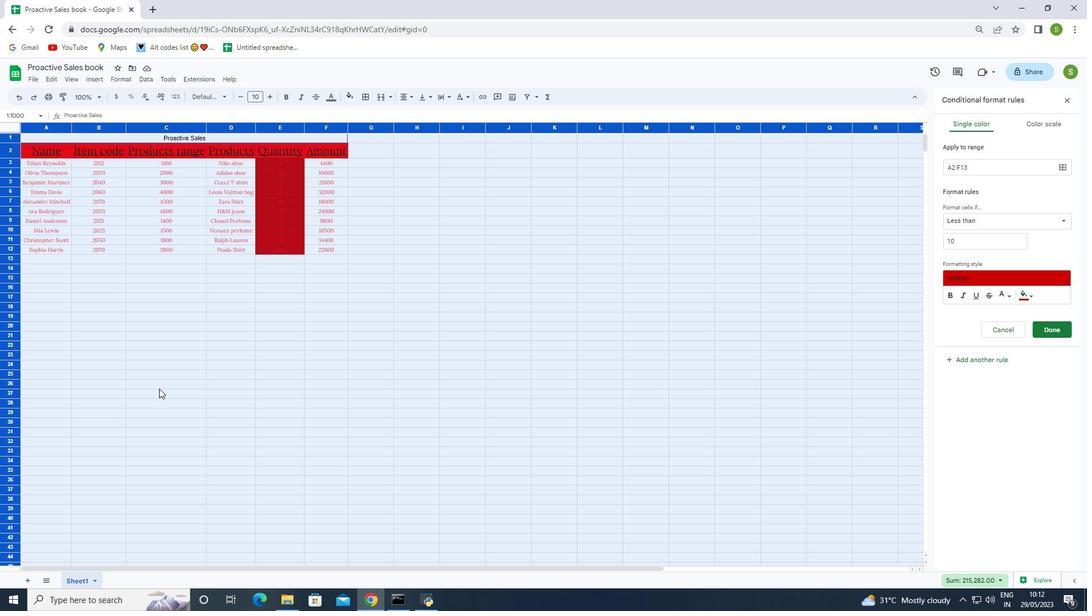 
Action: Mouse pressed left at (159, 388)
Screenshot: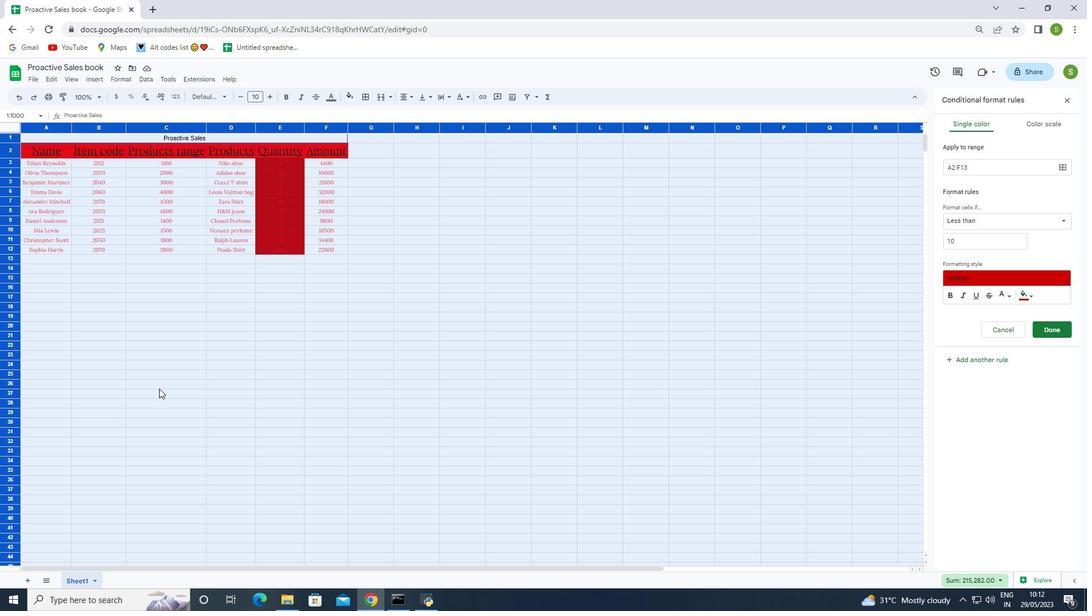 
Action: Mouse moved to (1056, 328)
Screenshot: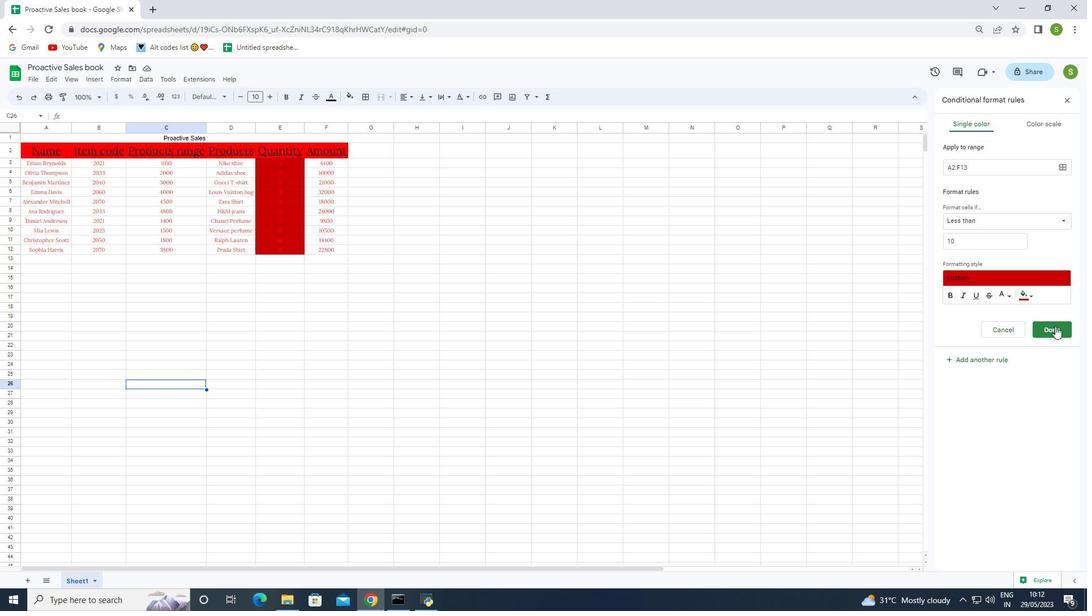 
Action: Mouse pressed left at (1056, 328)
Screenshot: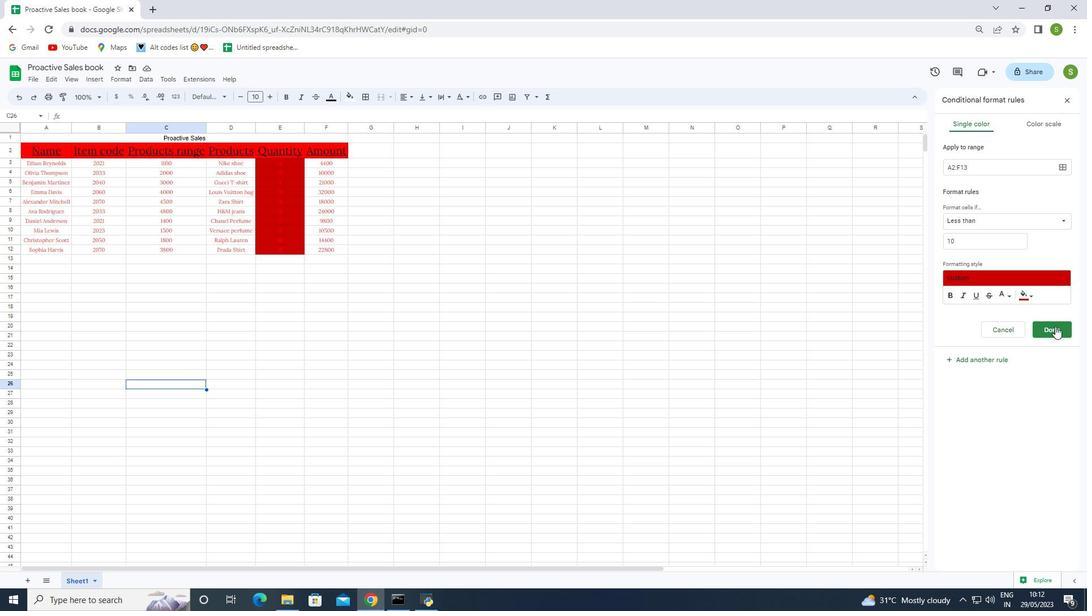 
Action: Mouse moved to (189, 300)
Screenshot: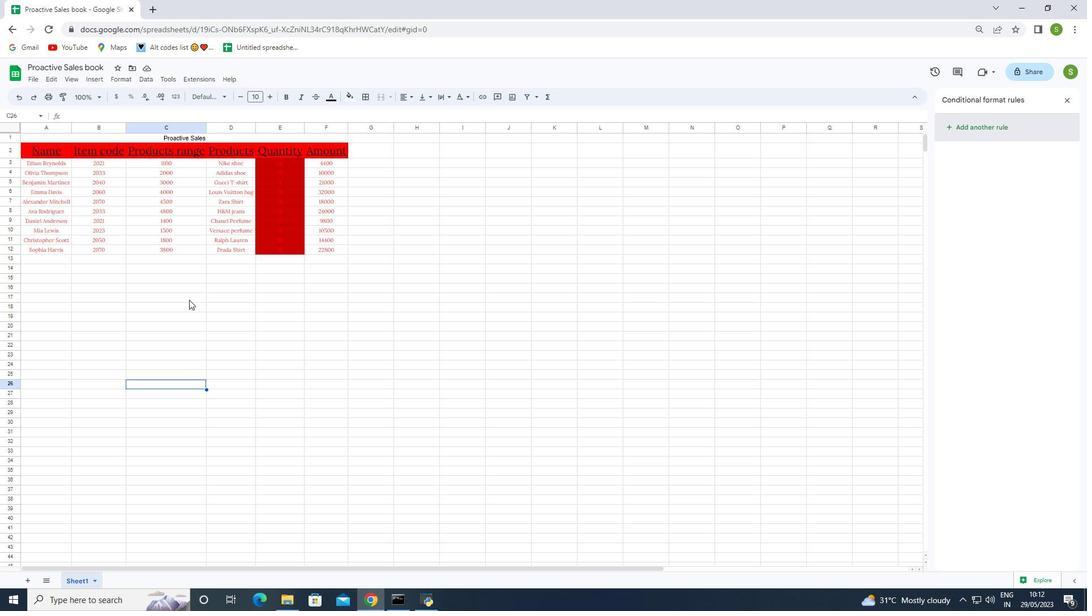 
